 Task: Create duplicate rules in housekeeping_request object.
Action: Mouse moved to (1120, 89)
Screenshot: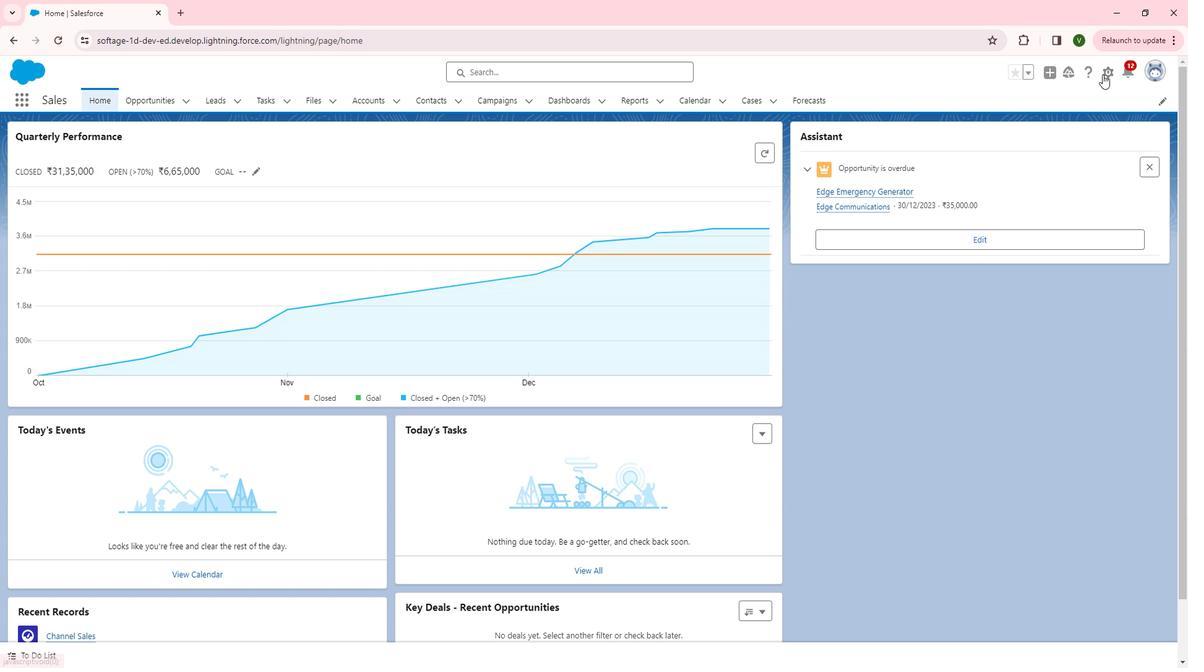 
Action: Mouse pressed left at (1120, 89)
Screenshot: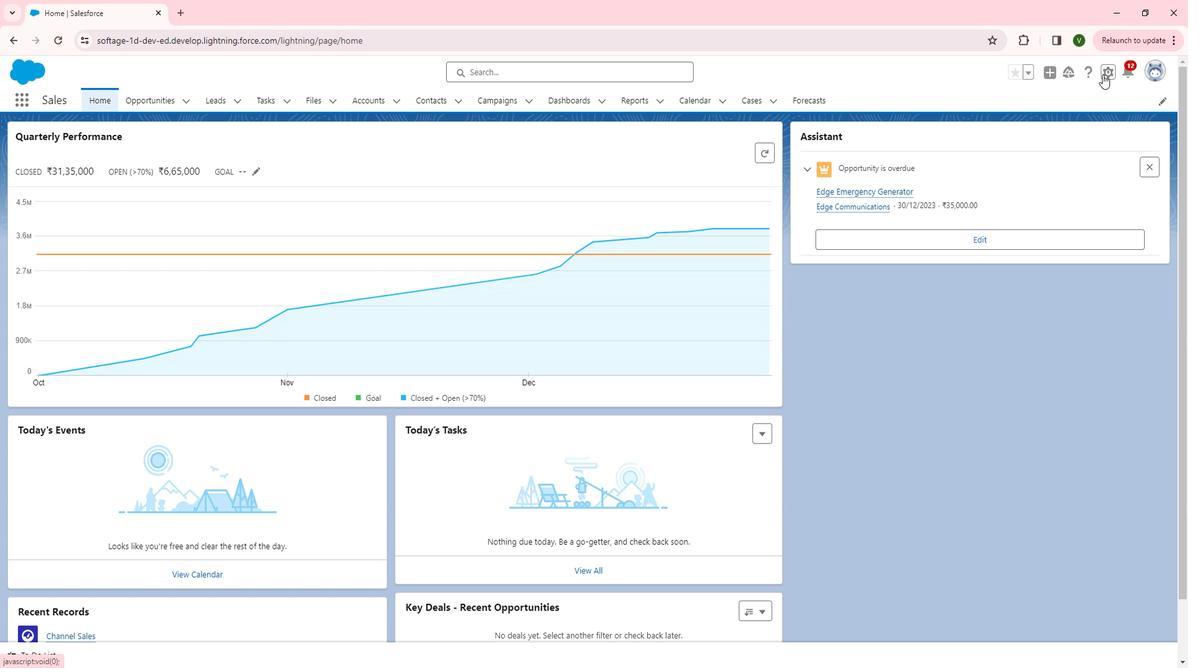 
Action: Mouse moved to (1072, 119)
Screenshot: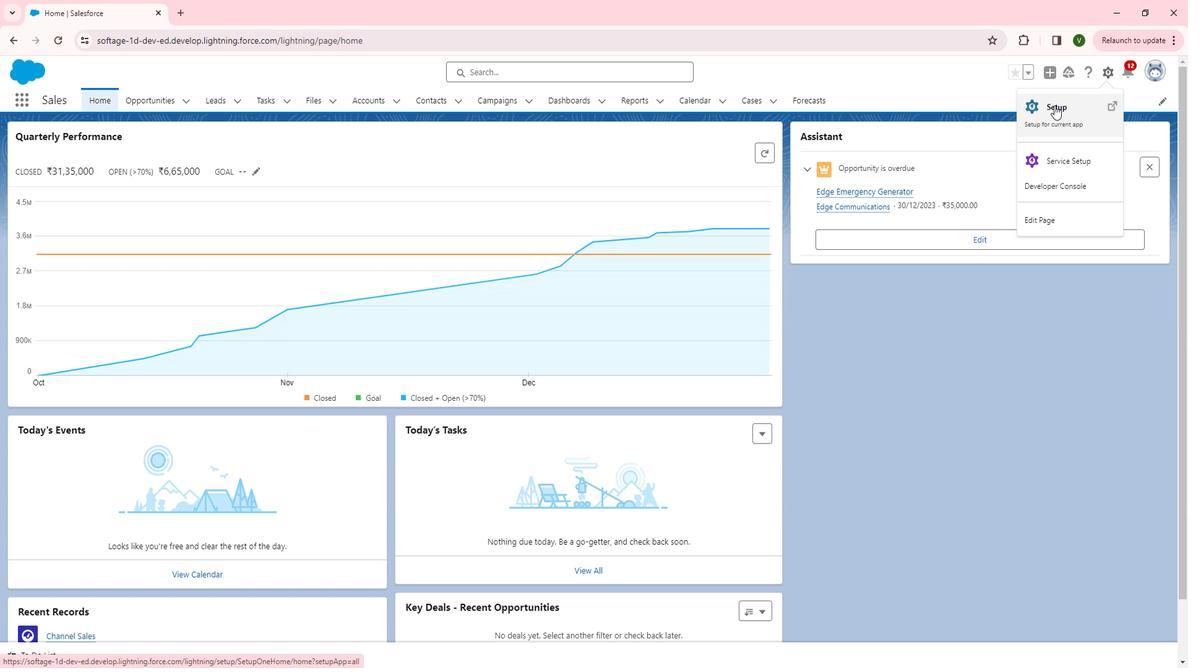 
Action: Mouse pressed left at (1072, 119)
Screenshot: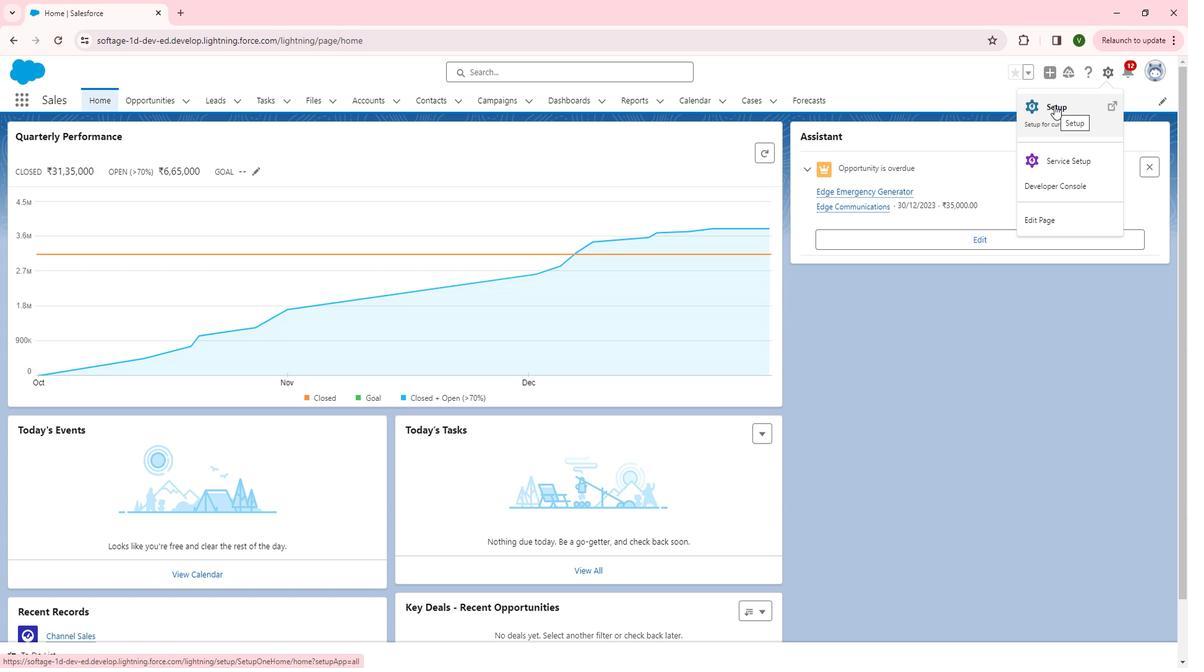 
Action: Mouse moved to (60, 472)
Screenshot: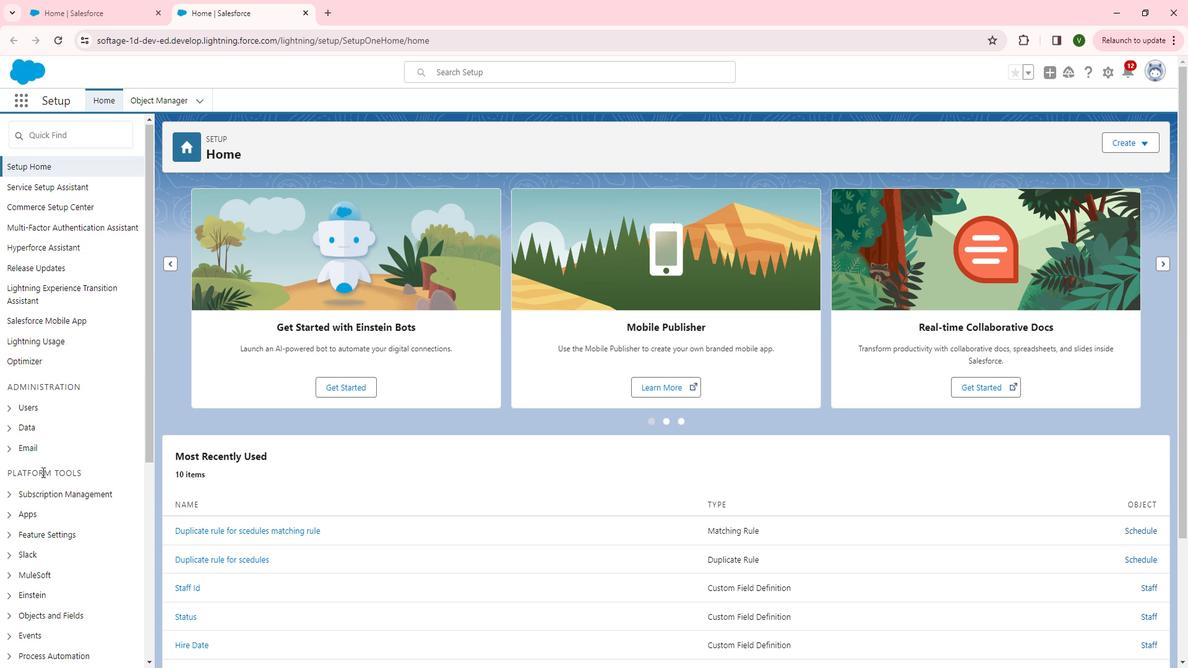 
Action: Mouse scrolled (60, 471) with delta (0, 0)
Screenshot: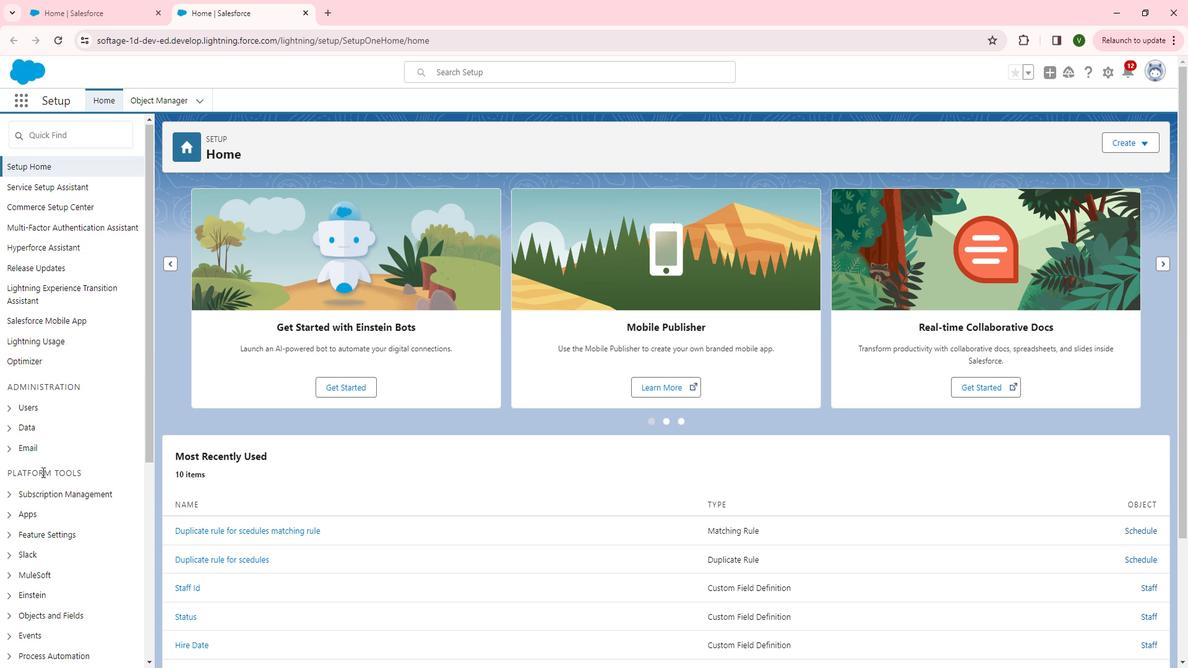 
Action: Mouse moved to (22, 371)
Screenshot: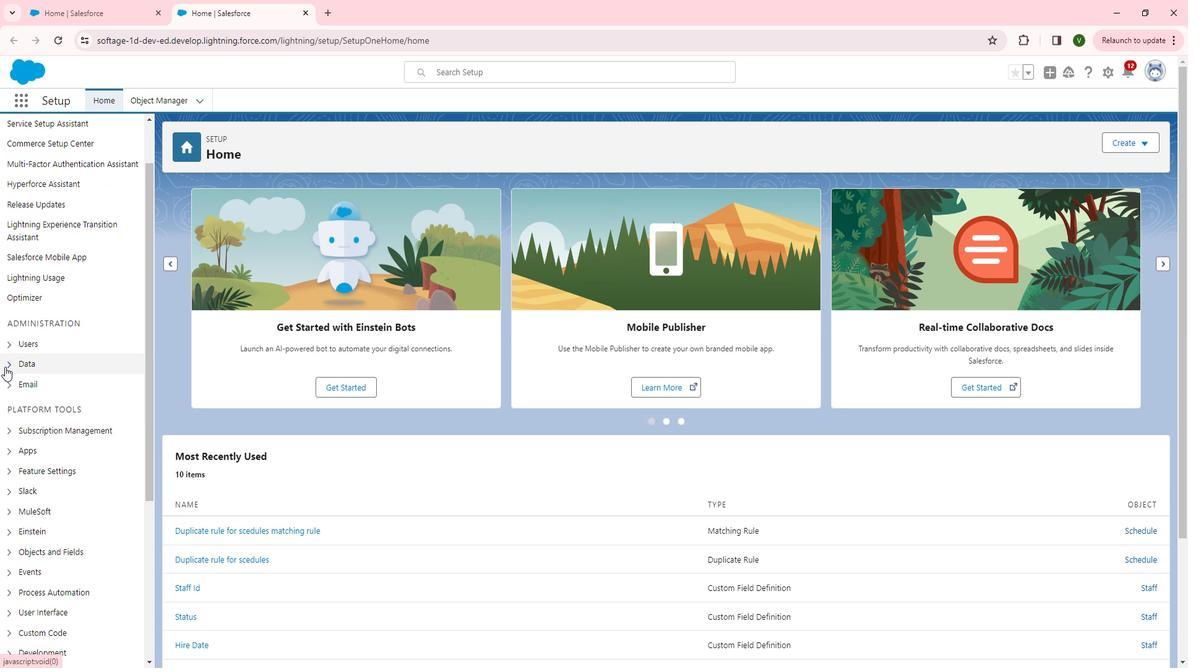 
Action: Mouse pressed left at (22, 371)
Screenshot: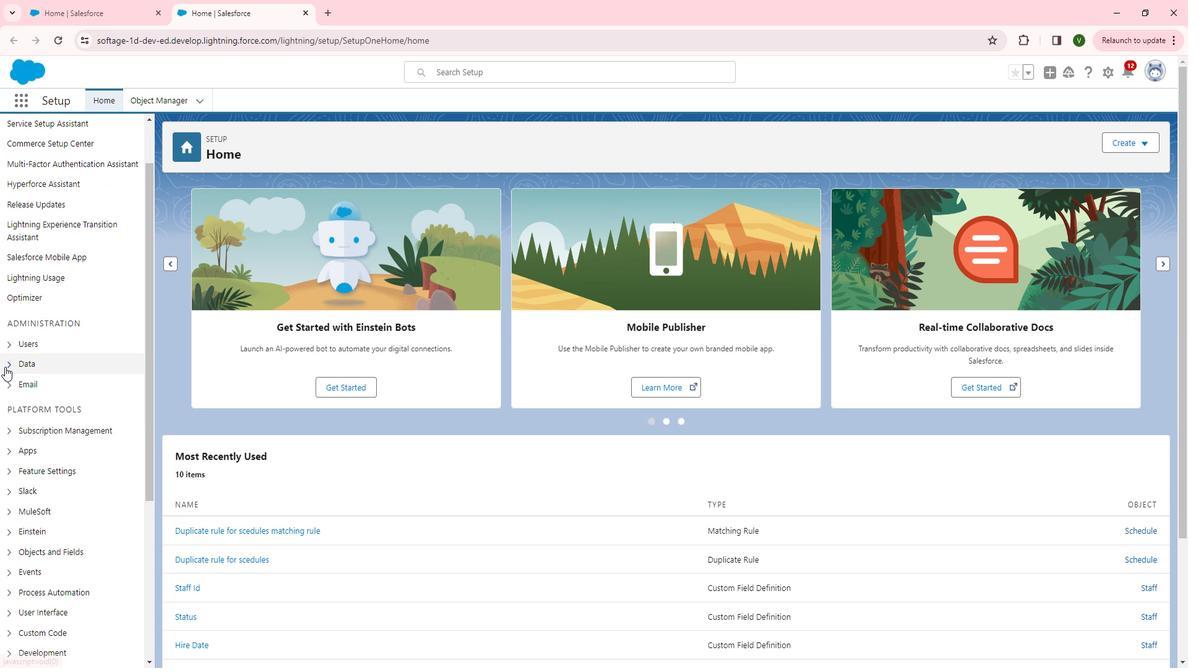 
Action: Mouse moved to (43, 485)
Screenshot: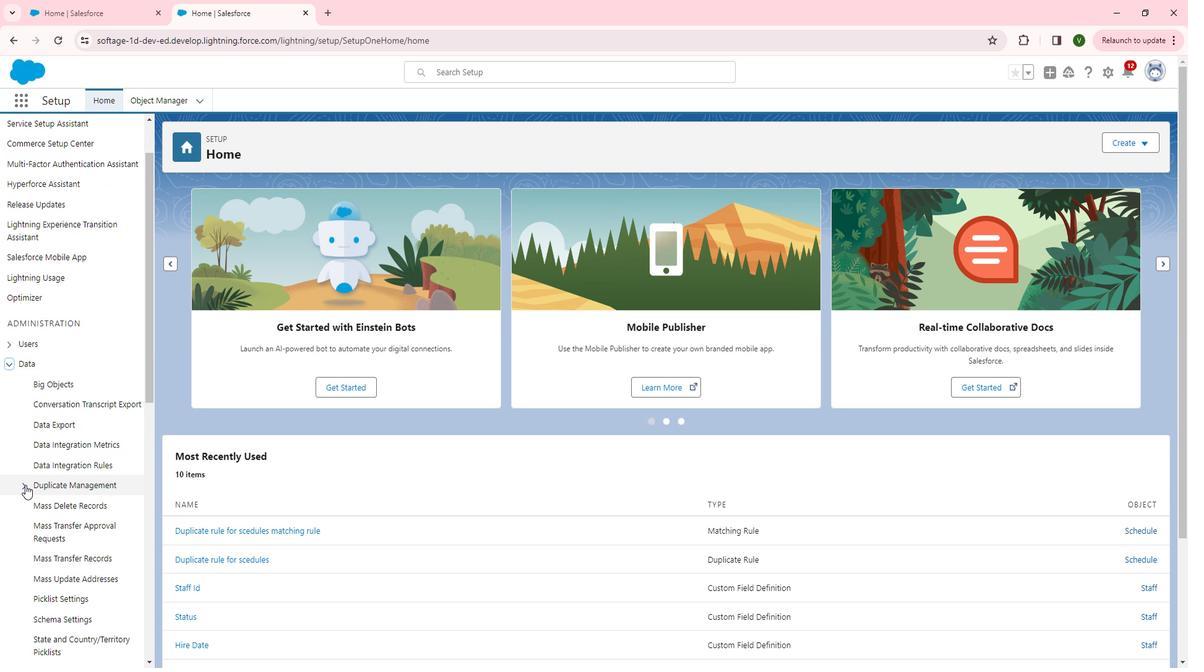 
Action: Mouse pressed left at (43, 485)
Screenshot: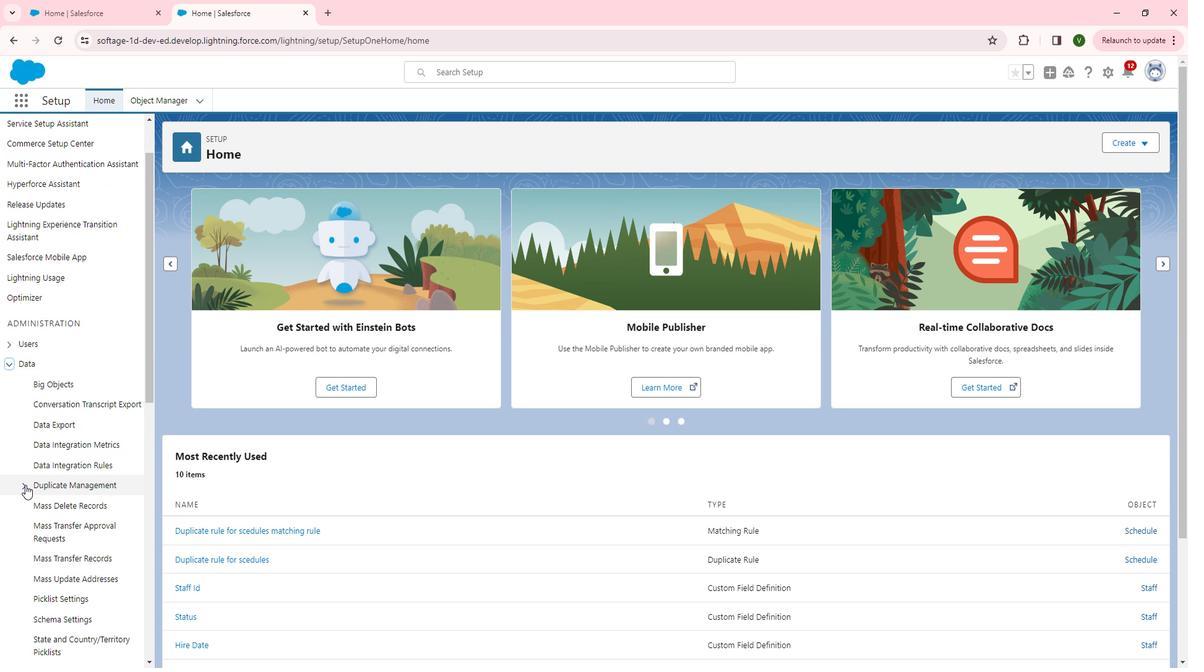 
Action: Mouse moved to (101, 523)
Screenshot: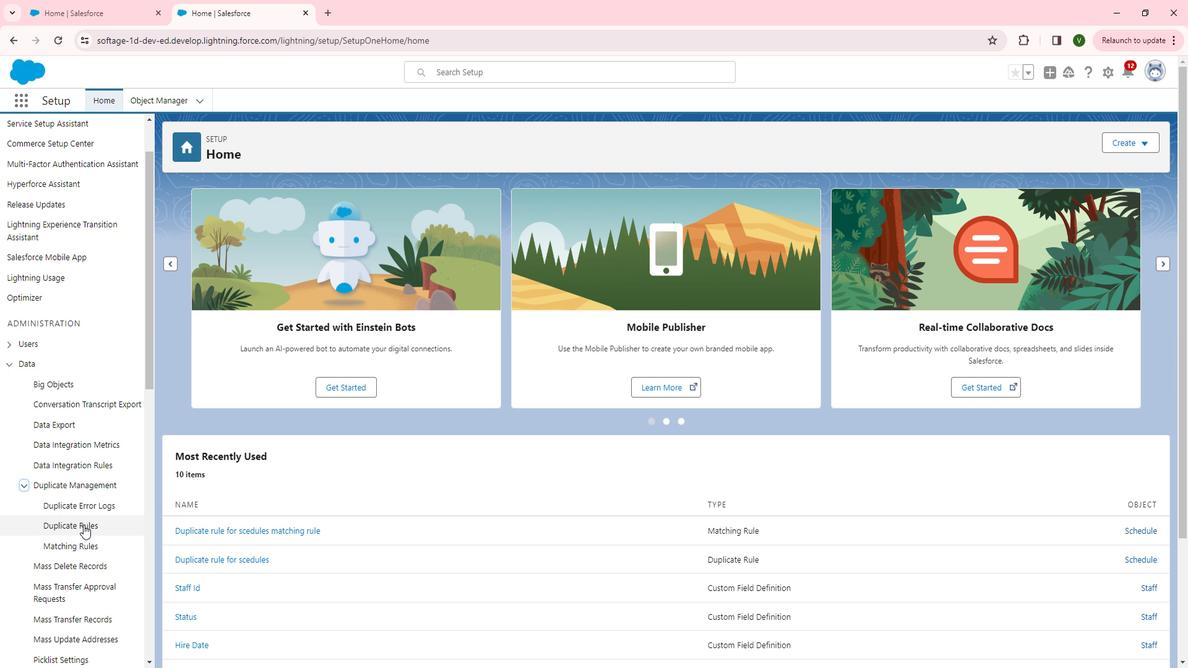 
Action: Mouse pressed left at (101, 523)
Screenshot: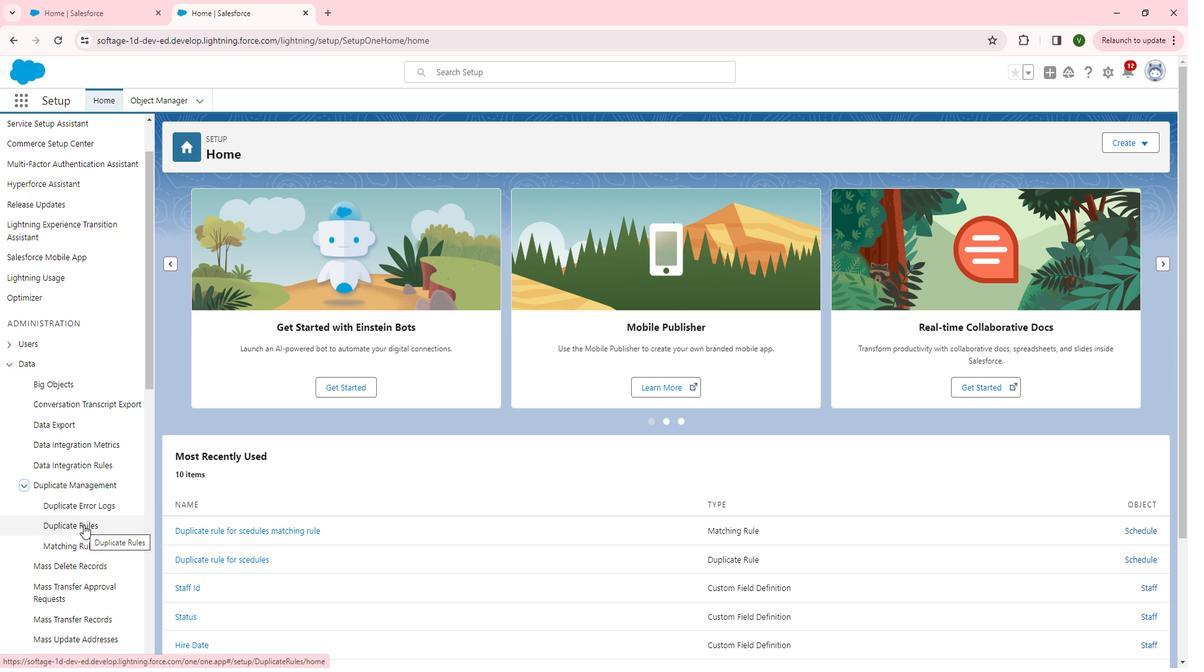 
Action: Mouse moved to (695, 313)
Screenshot: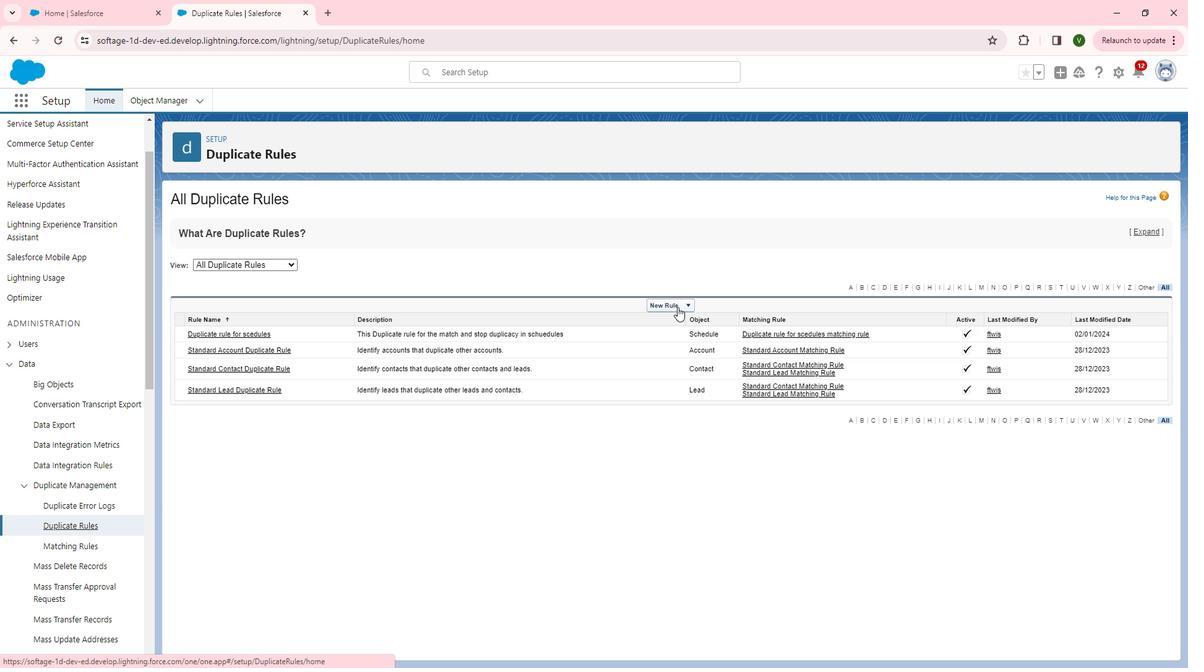 
Action: Mouse pressed left at (695, 313)
Screenshot: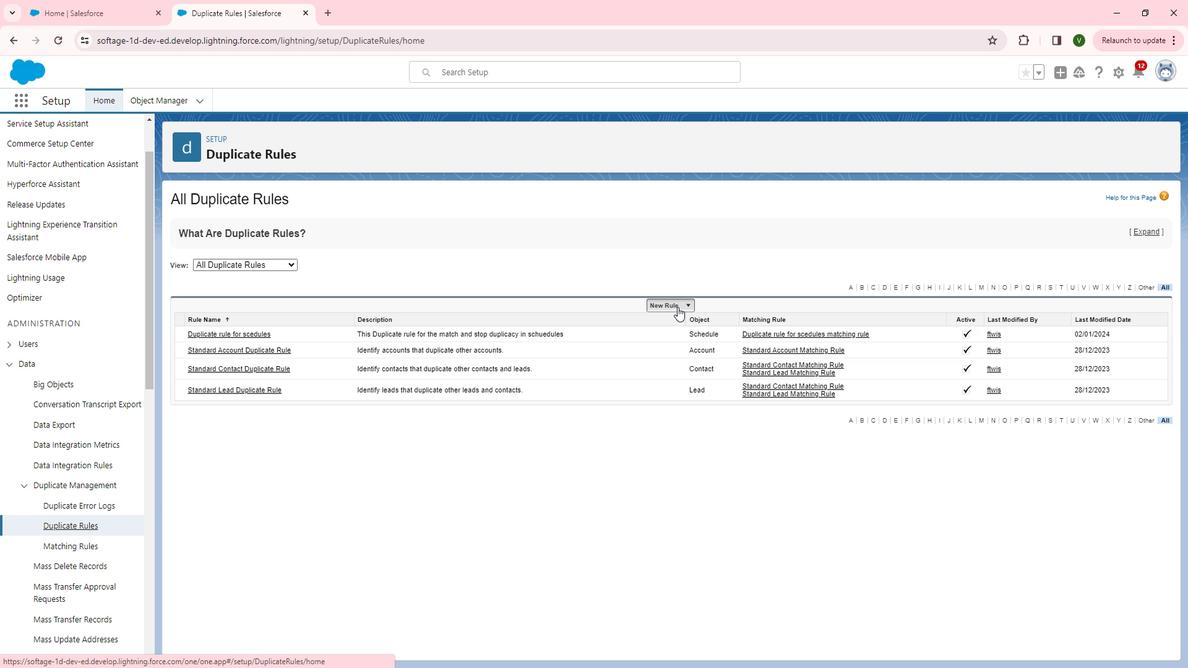 
Action: Mouse moved to (706, 347)
Screenshot: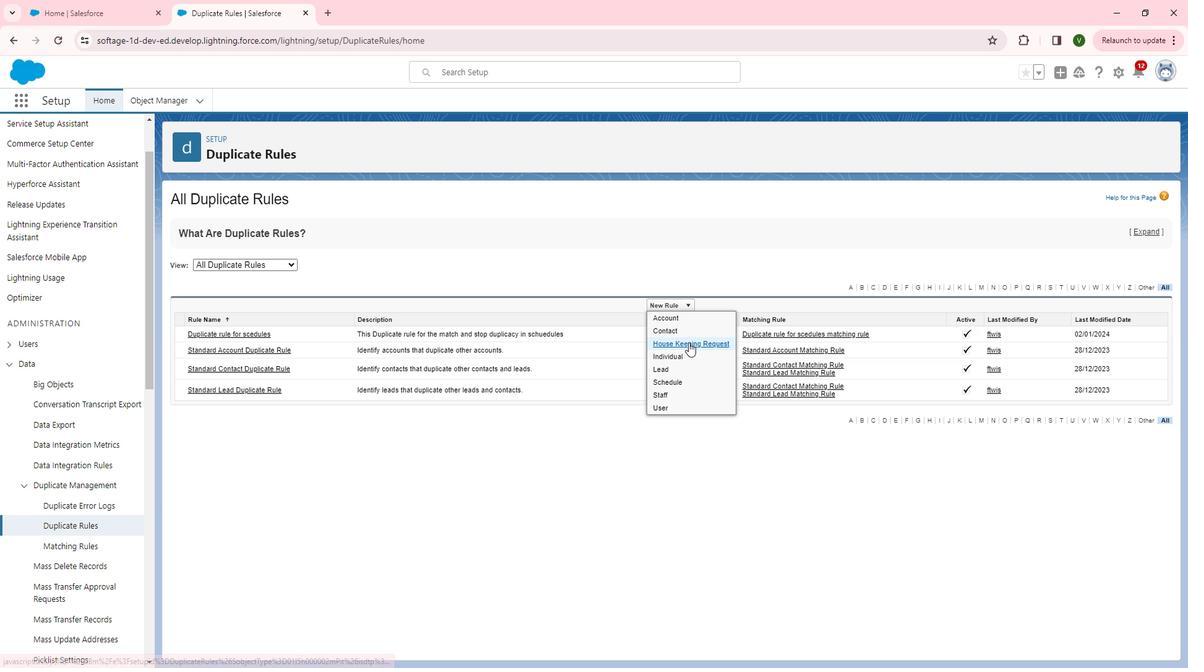 
Action: Mouse pressed left at (706, 347)
Screenshot: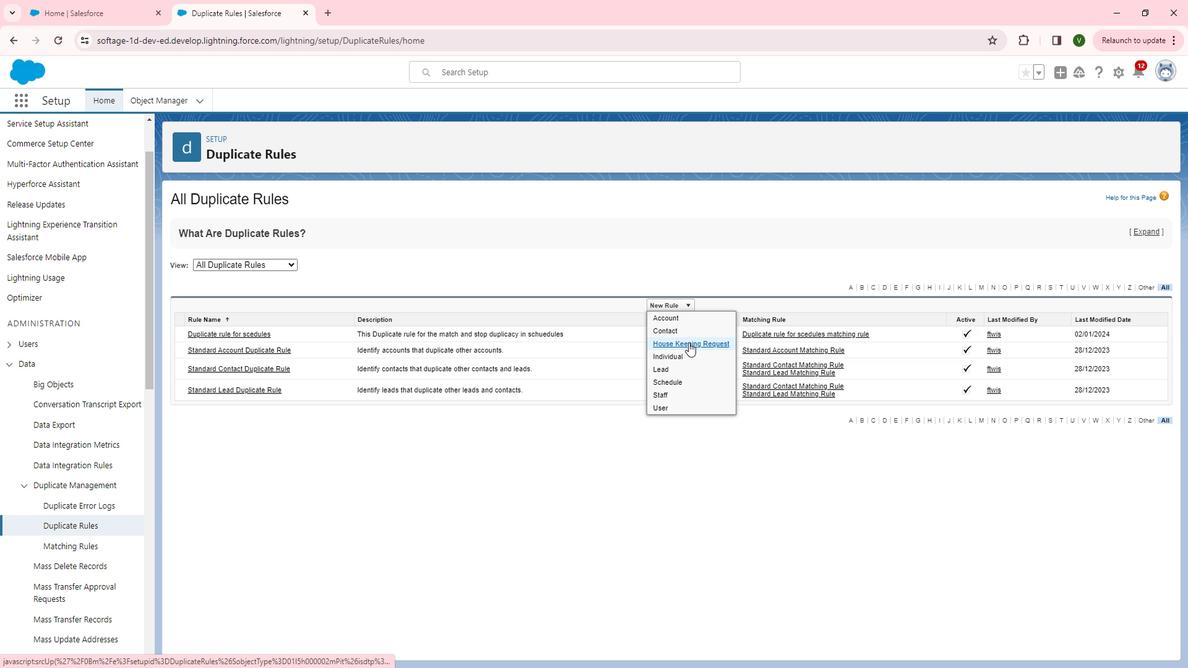 
Action: Mouse moved to (397, 276)
Screenshot: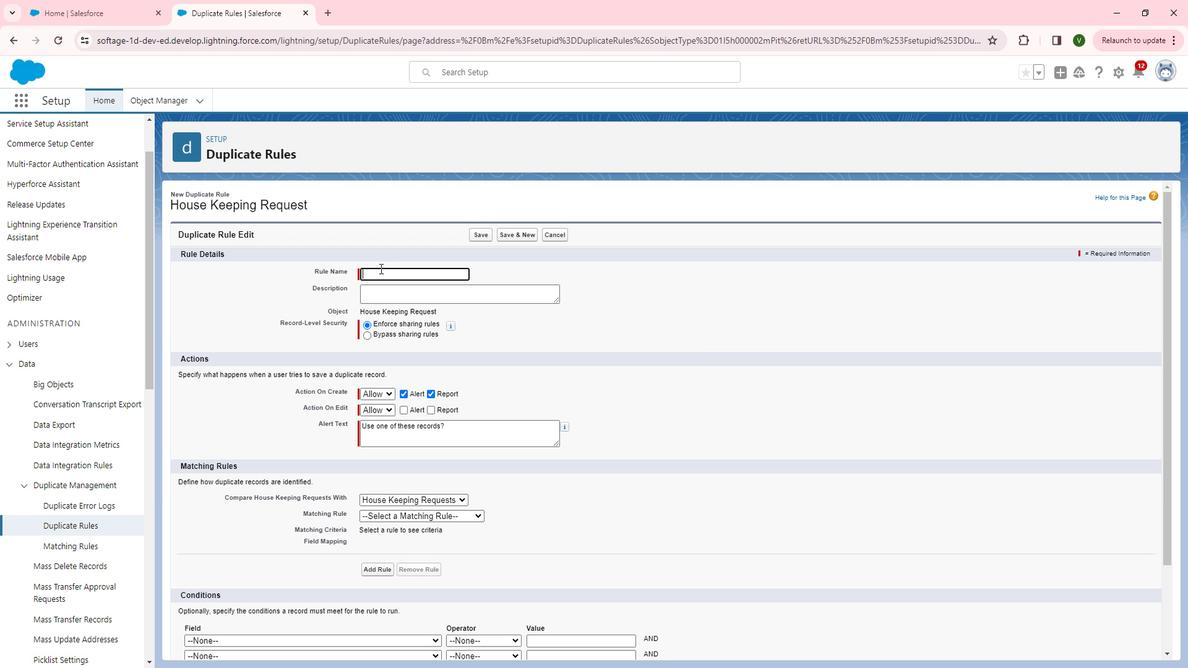 
Action: Mouse pressed left at (397, 276)
Screenshot: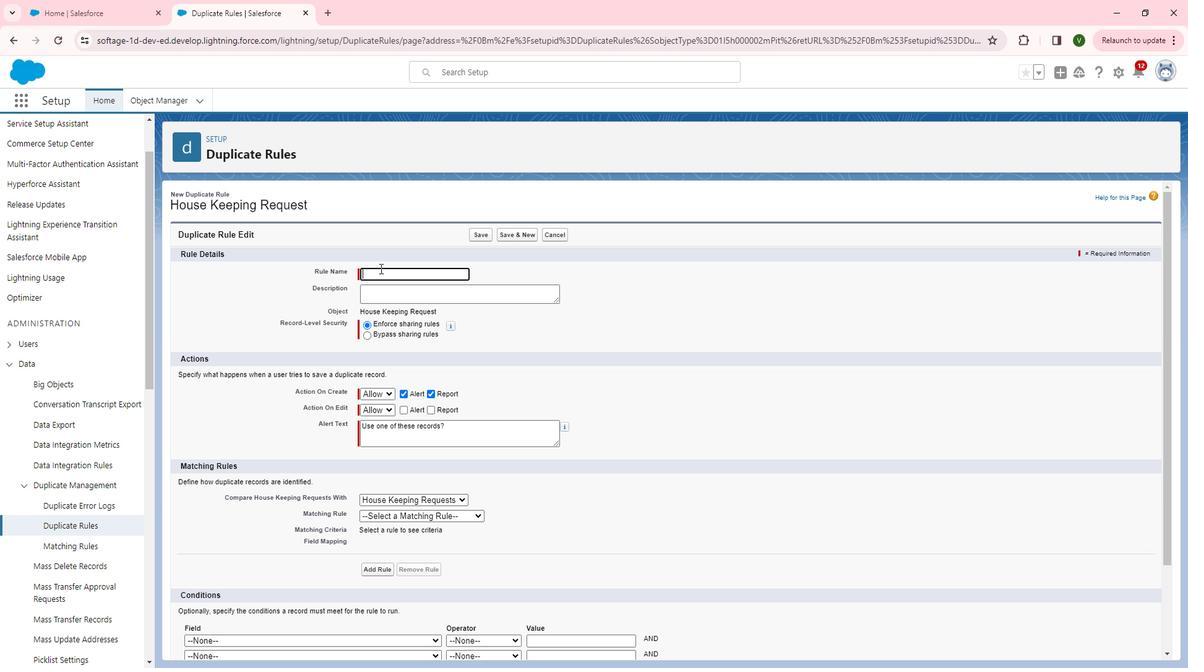 
Action: Key pressed <Key.caps_lock><Key.shift>dUPL<Key.backspace><Key.backspace><Key.backspace><Key.backspace><Key.caps_lock><Key.shift>Duplicate<Key.space>rule<Key.space>for<Key.space>housekeeping<Key.space>request
Screenshot: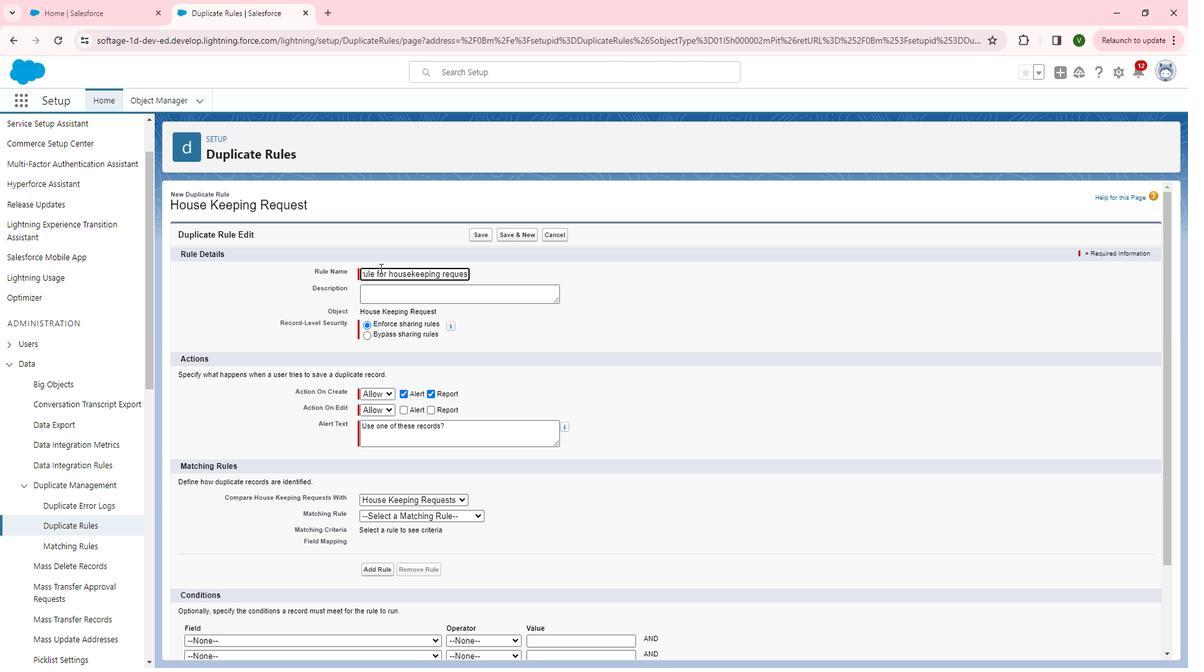 
Action: Mouse moved to (399, 297)
Screenshot: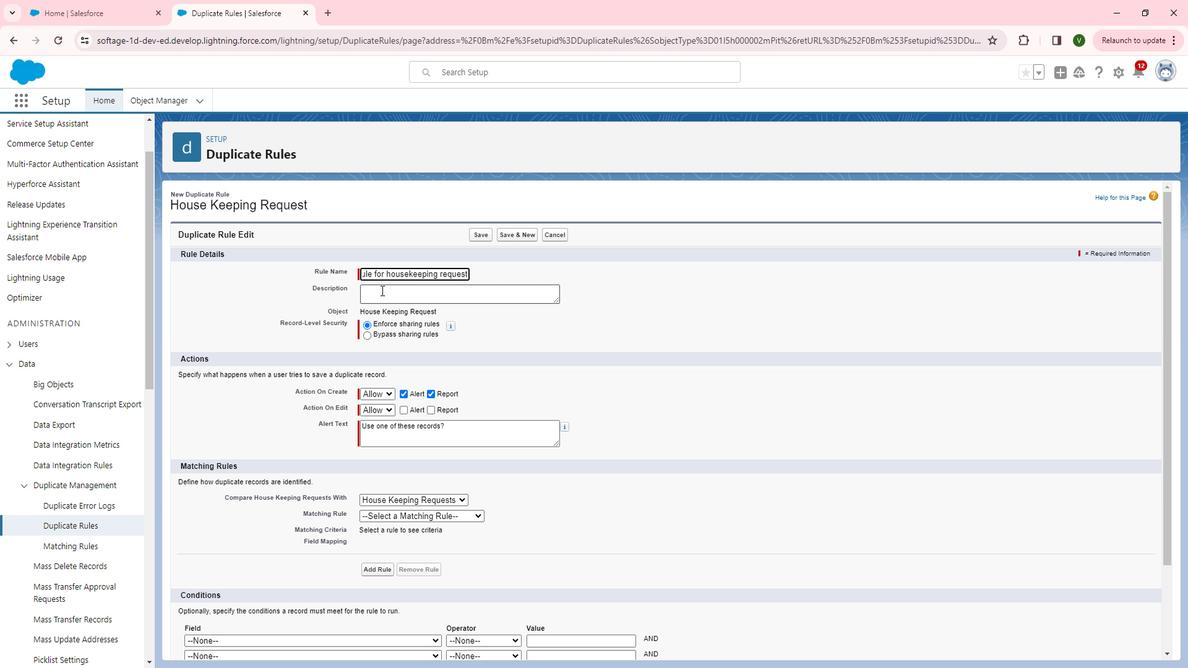 
Action: Mouse pressed left at (399, 297)
Screenshot: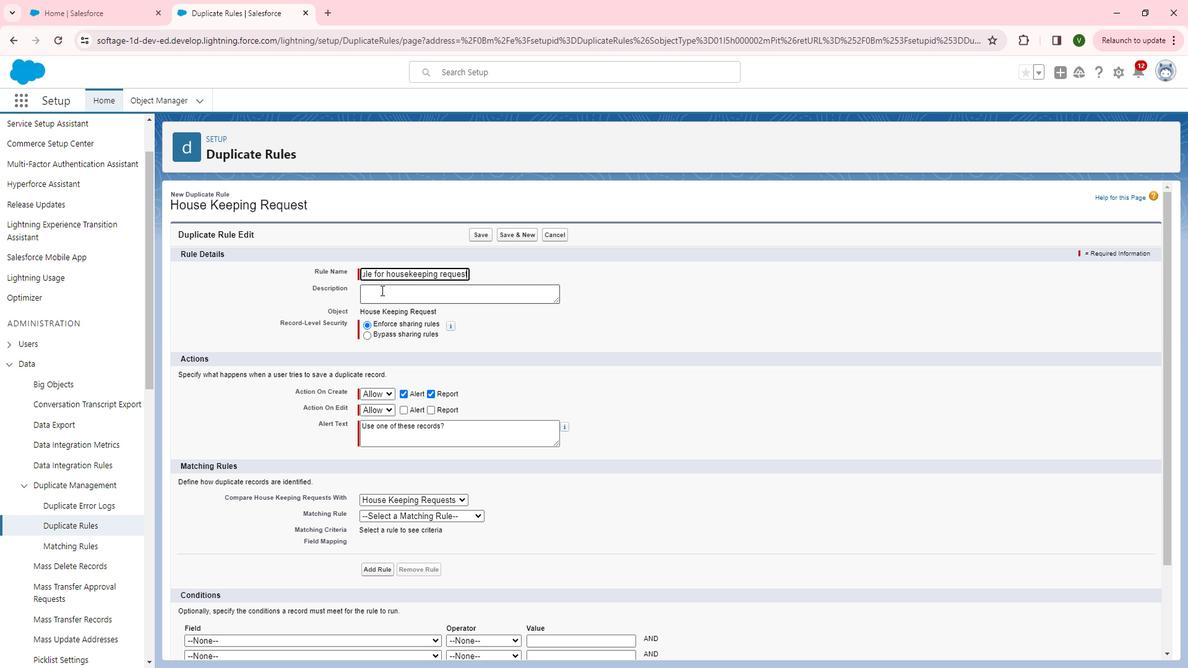 
Action: Key pressed <Key.shift>This<Key.space>duplicate<Key.space>rule<Key.space>prevent<Key.space>the<Key.space>duplicacy<Key.space>in<Key.space>house<Key.space>keeping<Key.space>request.
Screenshot: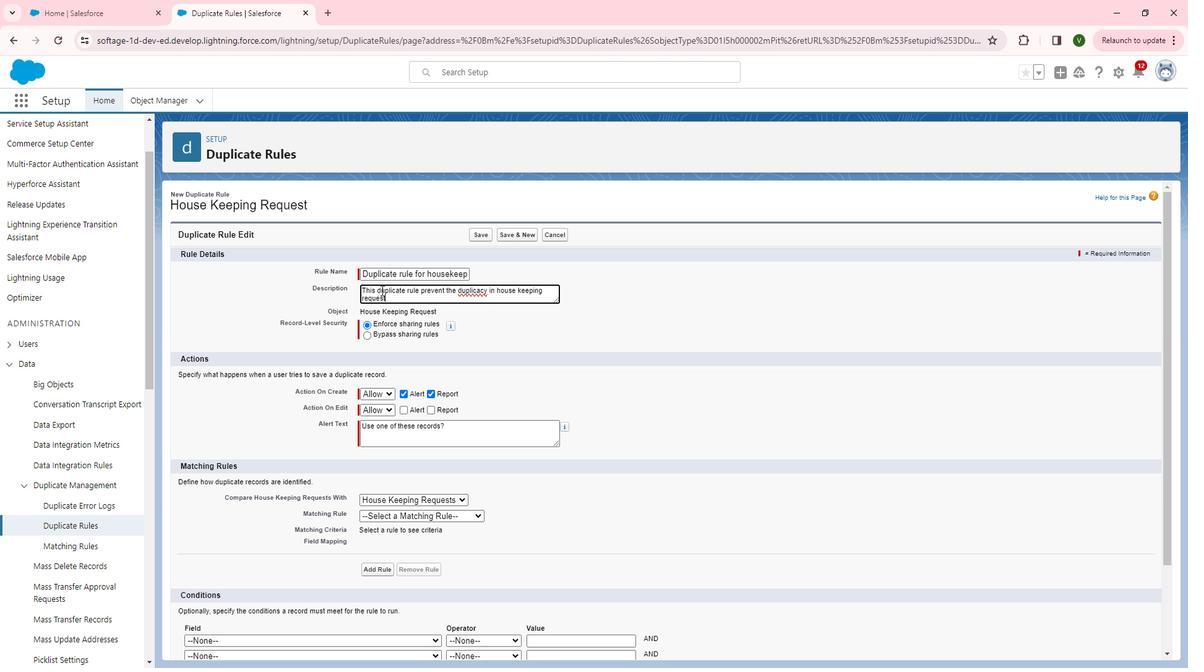 
Action: Mouse moved to (449, 396)
Screenshot: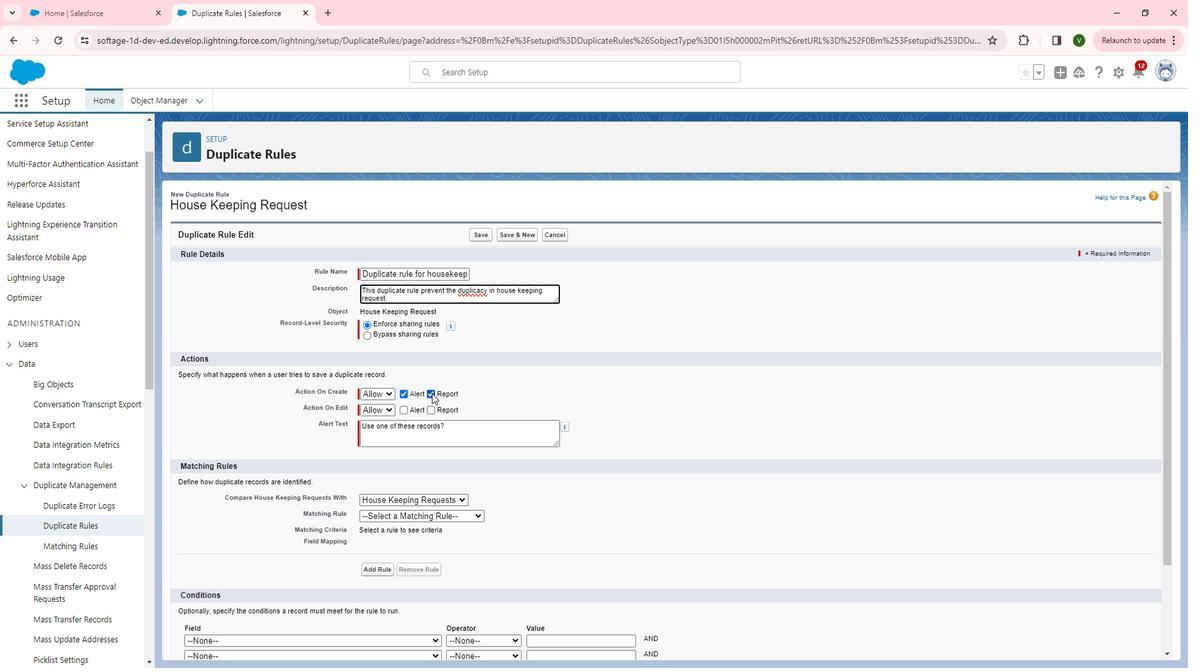 
Action: Mouse pressed left at (449, 396)
Screenshot: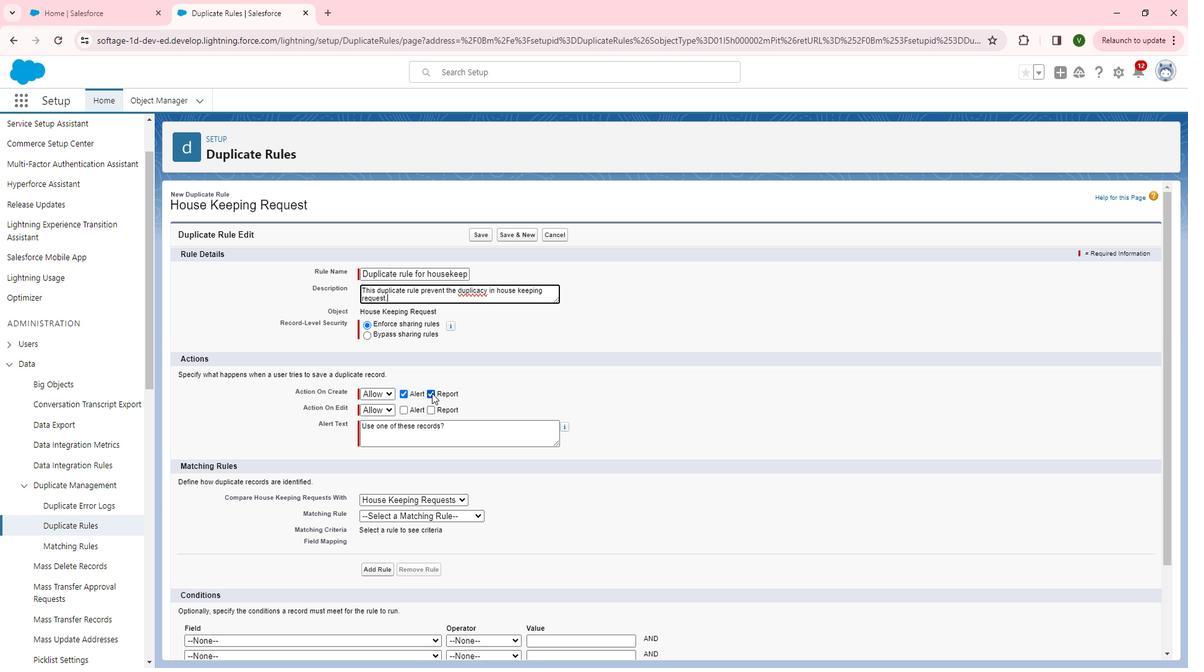 
Action: Mouse moved to (420, 416)
Screenshot: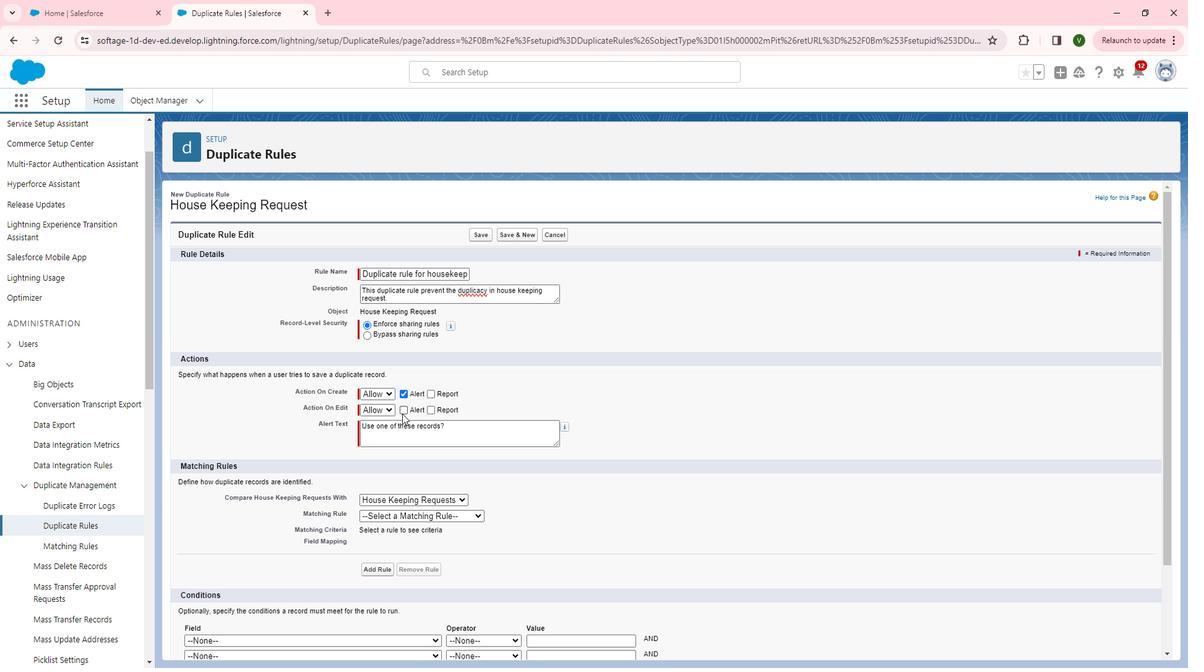 
Action: Mouse pressed left at (420, 416)
Screenshot: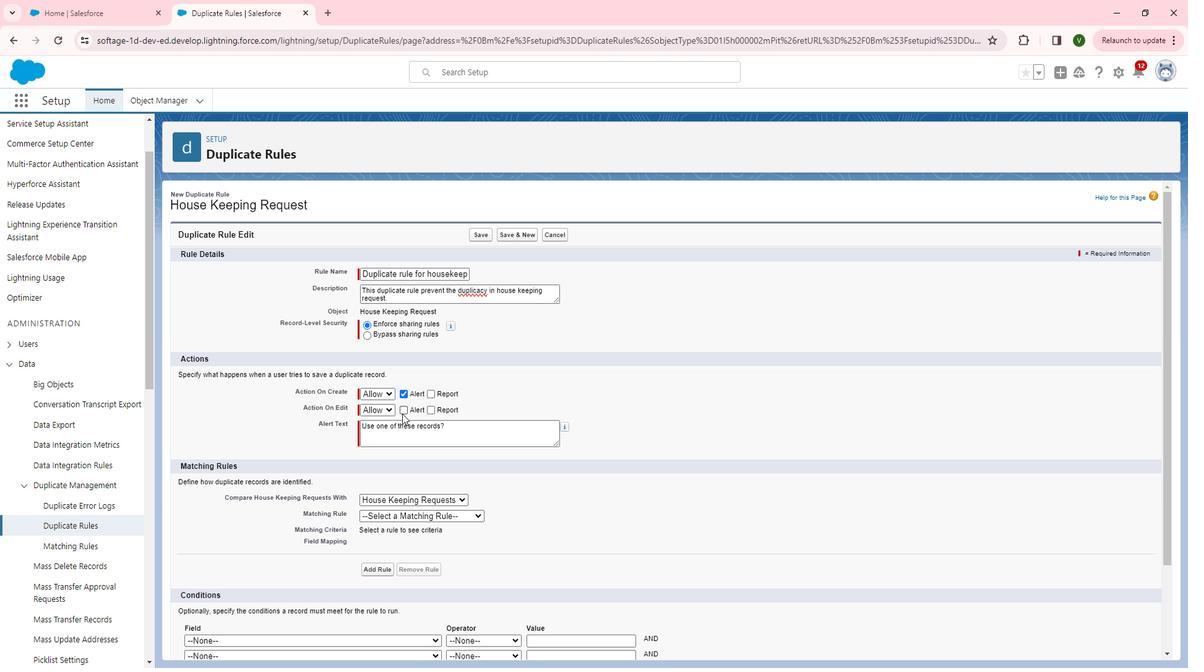 
Action: Mouse moved to (472, 457)
Screenshot: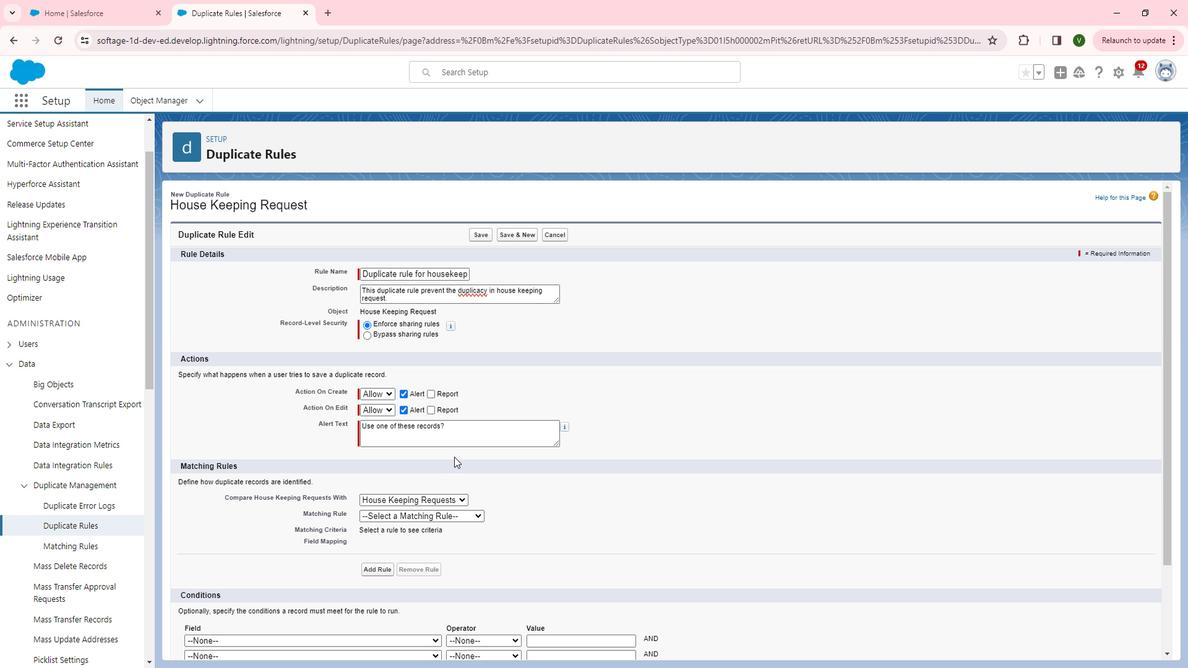
Action: Mouse scrolled (472, 457) with delta (0, 0)
Screenshot: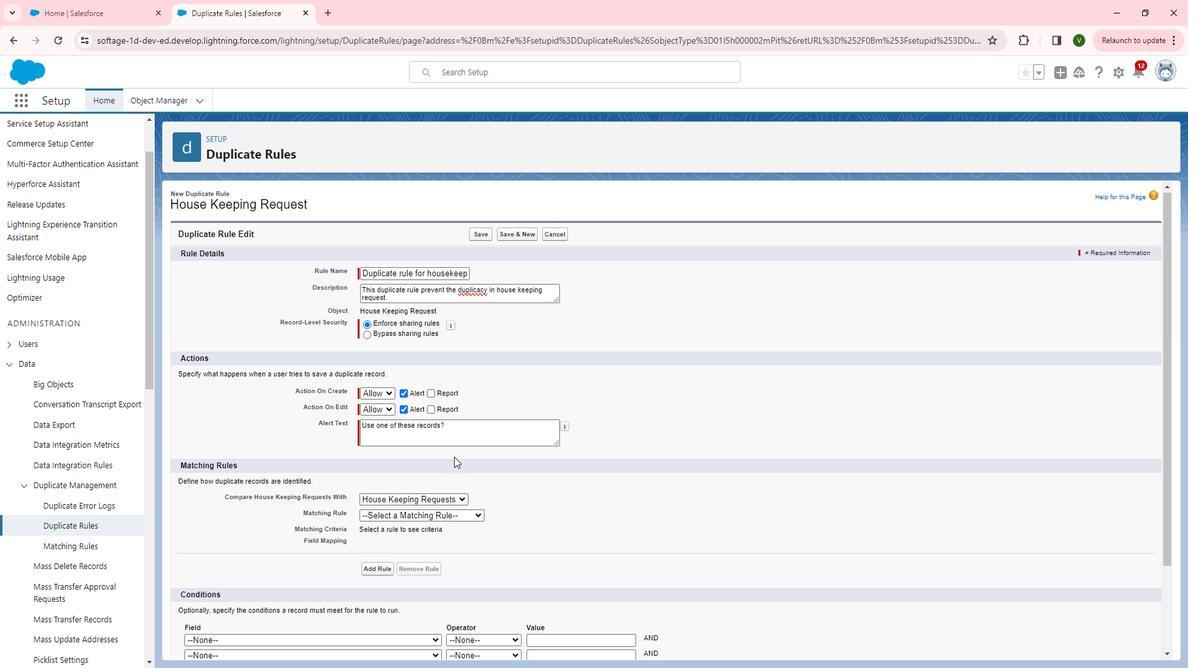 
Action: Mouse moved to (474, 452)
Screenshot: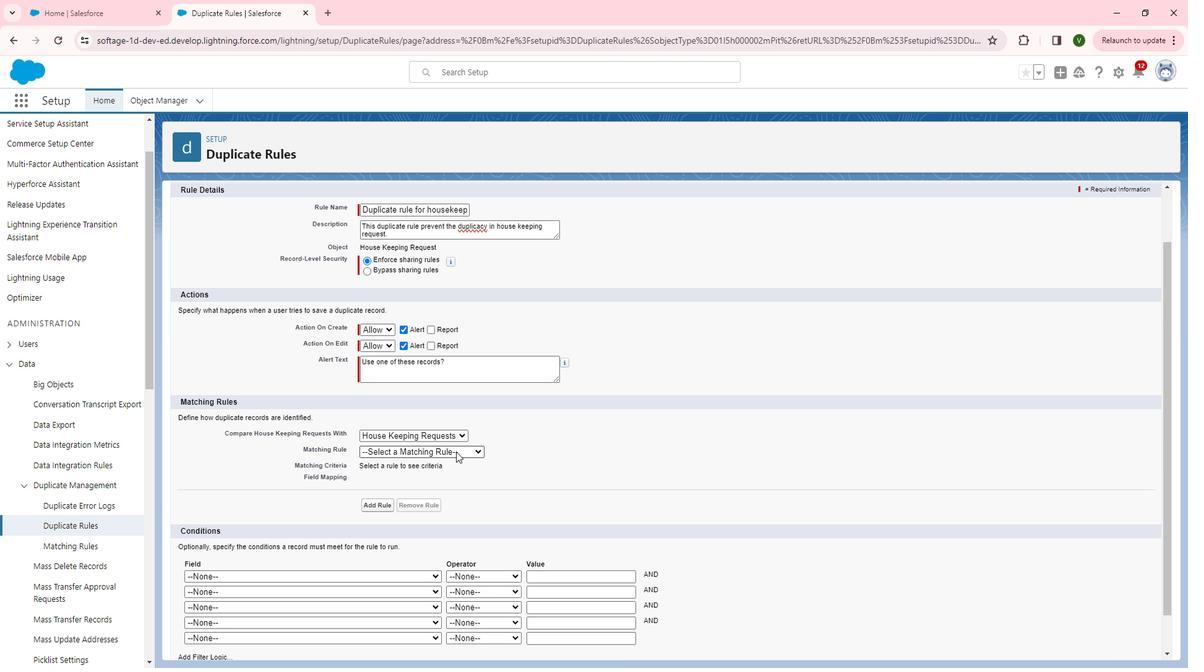 
Action: Mouse pressed left at (474, 452)
Screenshot: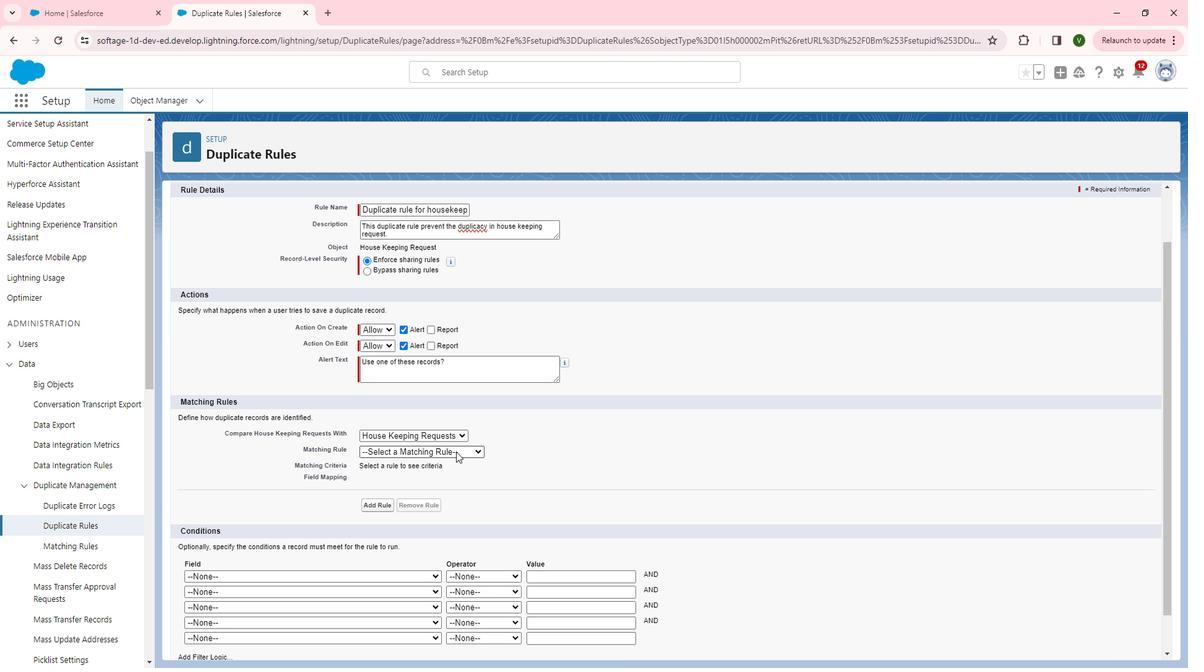 
Action: Mouse moved to (469, 475)
Screenshot: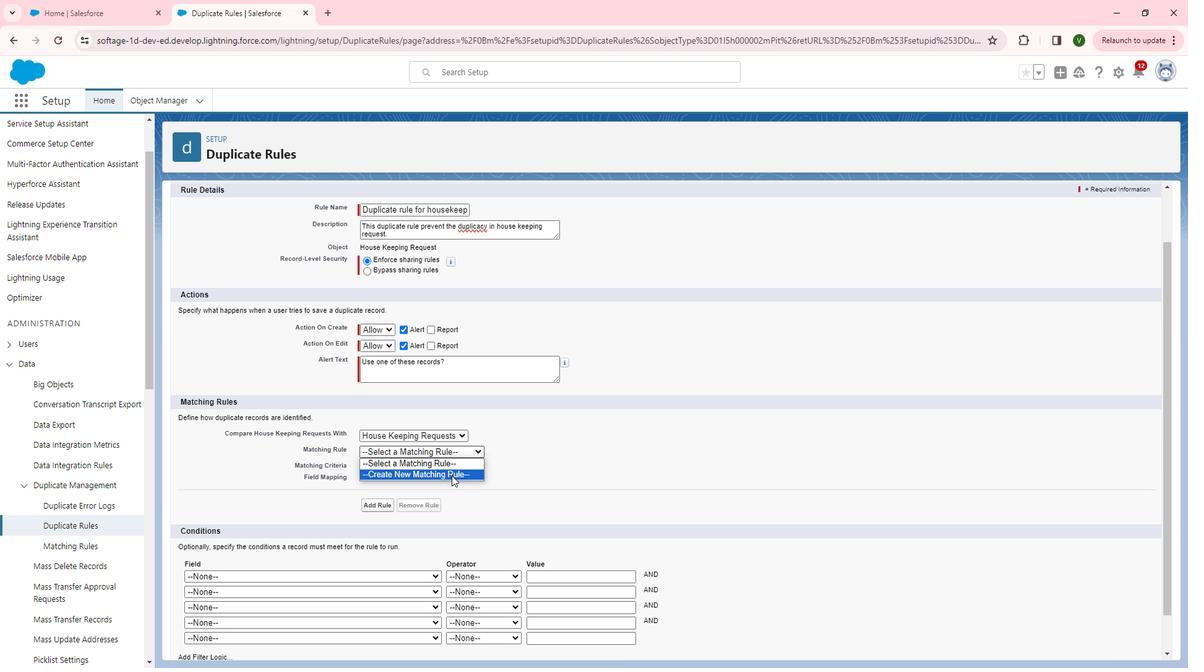 
Action: Mouse pressed left at (469, 475)
Screenshot: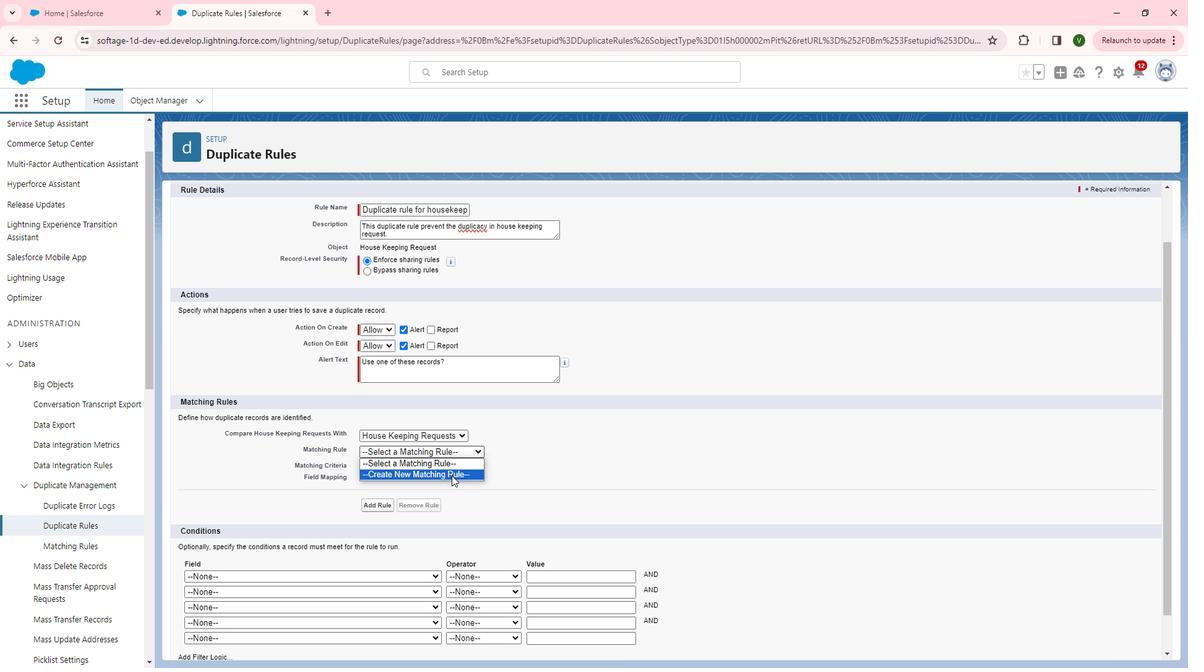 
Action: Mouse moved to (662, 441)
Screenshot: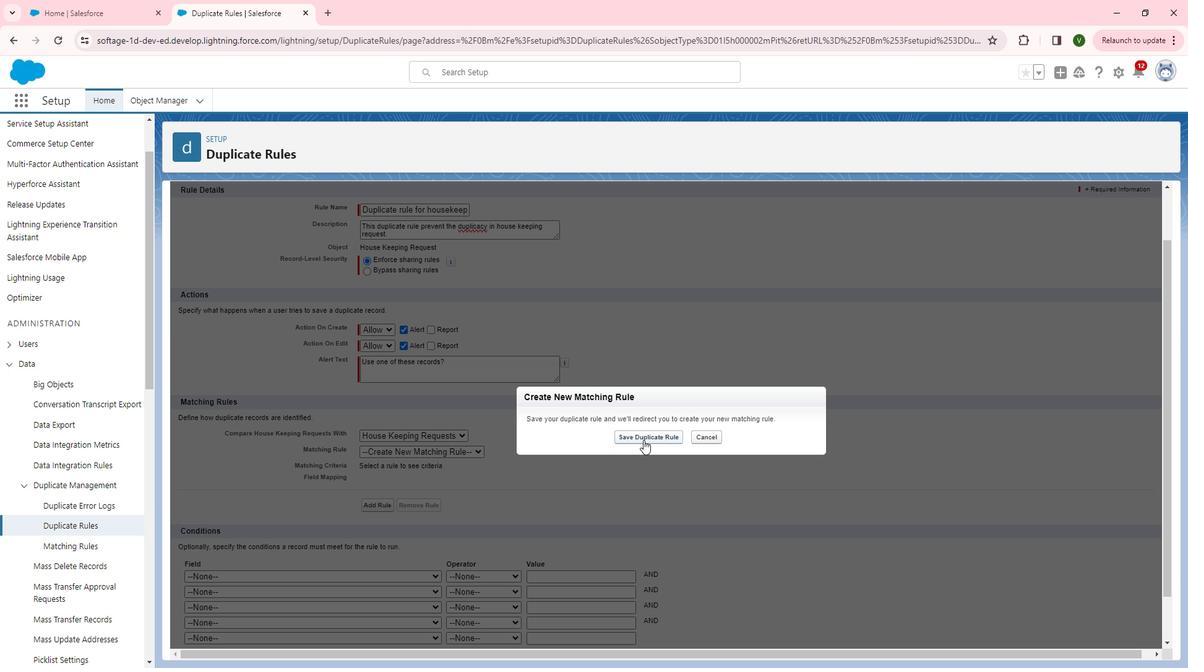 
Action: Mouse pressed left at (662, 441)
Screenshot: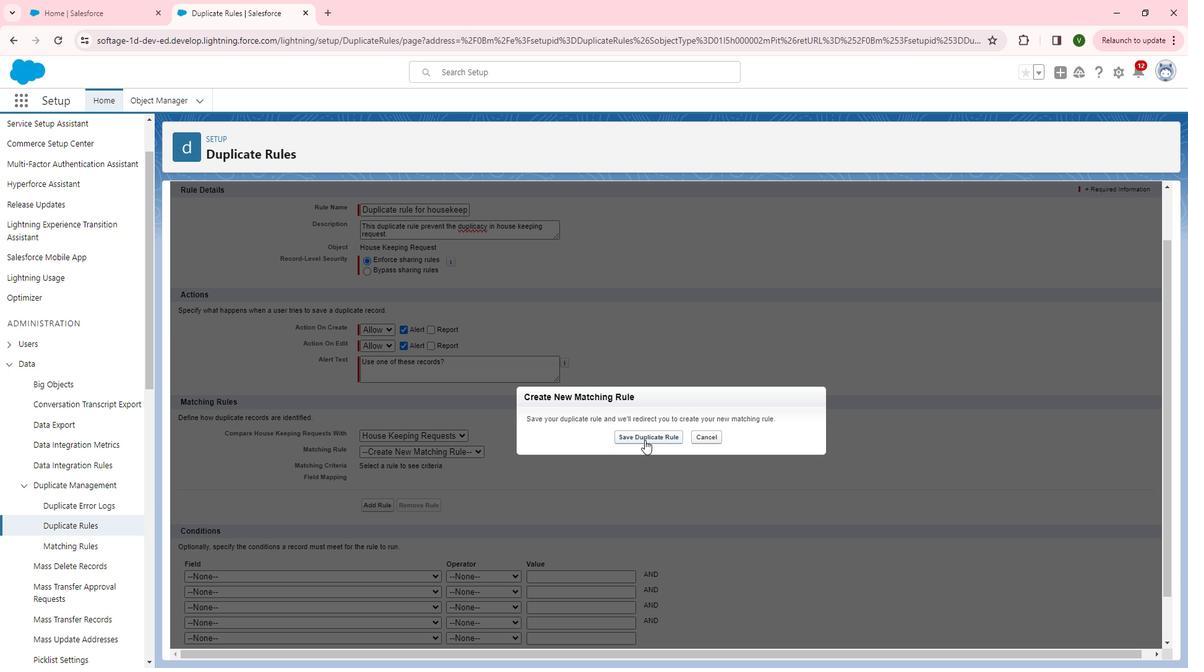 
Action: Mouse moved to (478, 379)
Screenshot: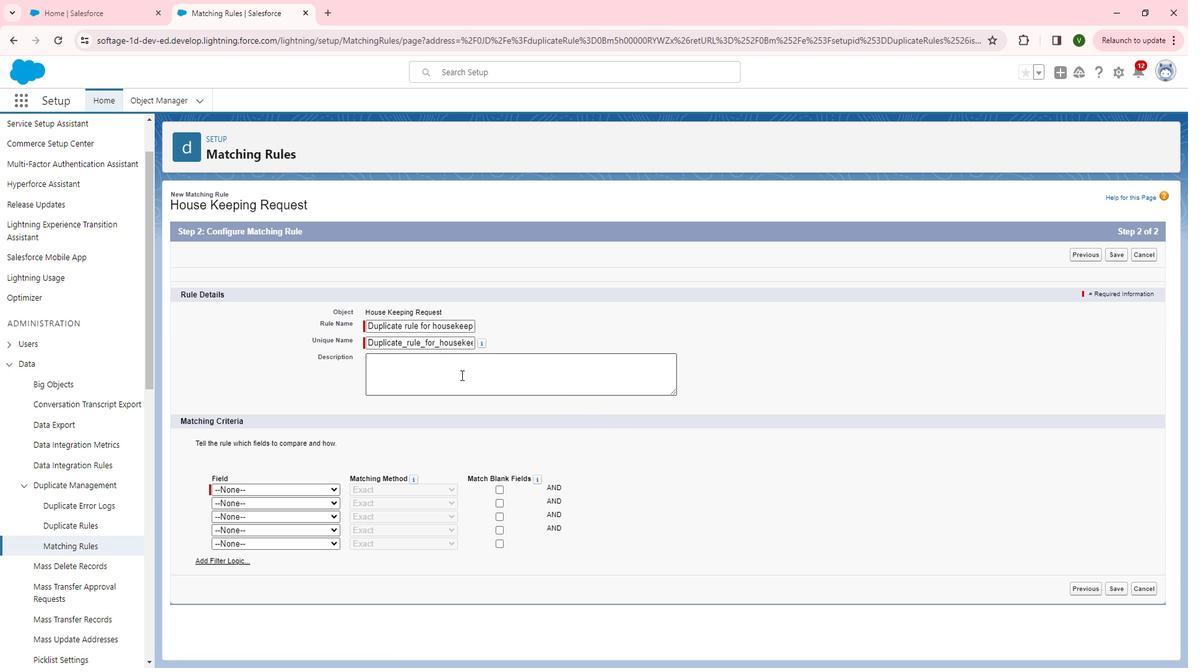 
Action: Mouse pressed left at (478, 379)
Screenshot: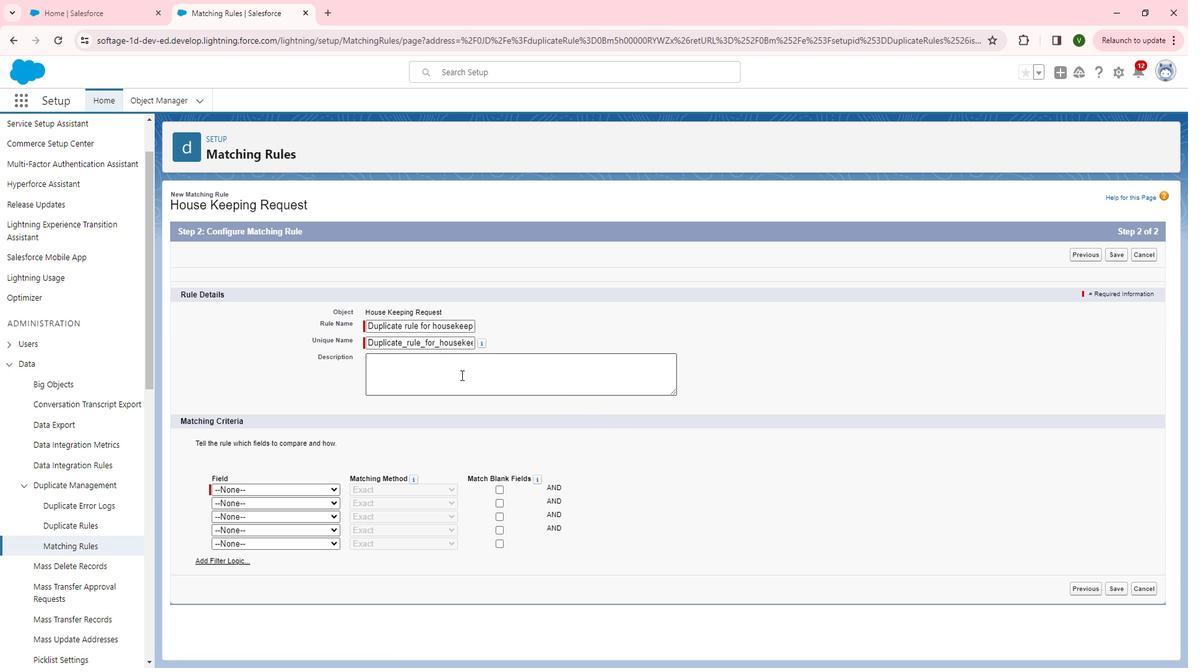 
Action: Mouse moved to (477, 379)
Screenshot: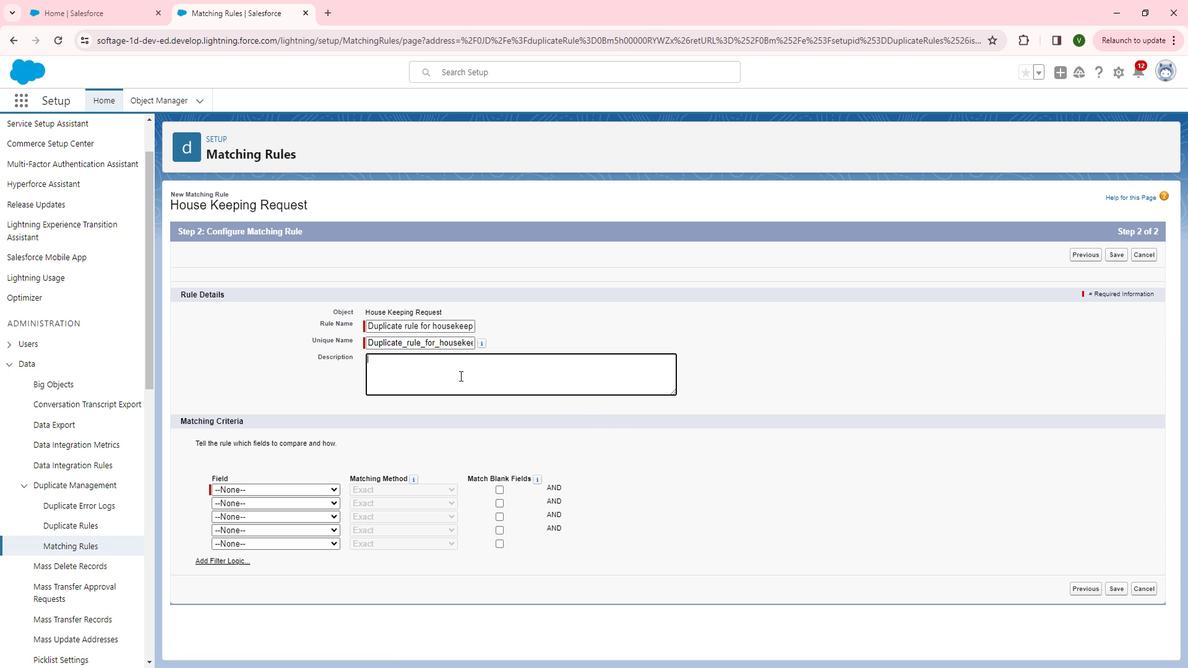 
Action: Key pressed <Key.shift>This<Key.space><Key.shift><Key.shift><Key.shift><Key.shift>Matching<Key.space>rule<Key.space>is<Key.space>for<Key.space>match<Key.space>the<Key.space>r<Key.backspace>previs<Key.backspace>us<Key.backspace><Key.backspace><Key.backspace>ious<Key.space>records<Key.space>to<Key.space>prevent<Key.space>d<Key.backspace><Key.backspace><Key.backspace><Key.backspace><Key.backspace><Key.backspace><Key.backspace><Key.backspace><Key.backspace>help<Key.space>the<Key.space>duplicate<Key.space>rule.
Screenshot: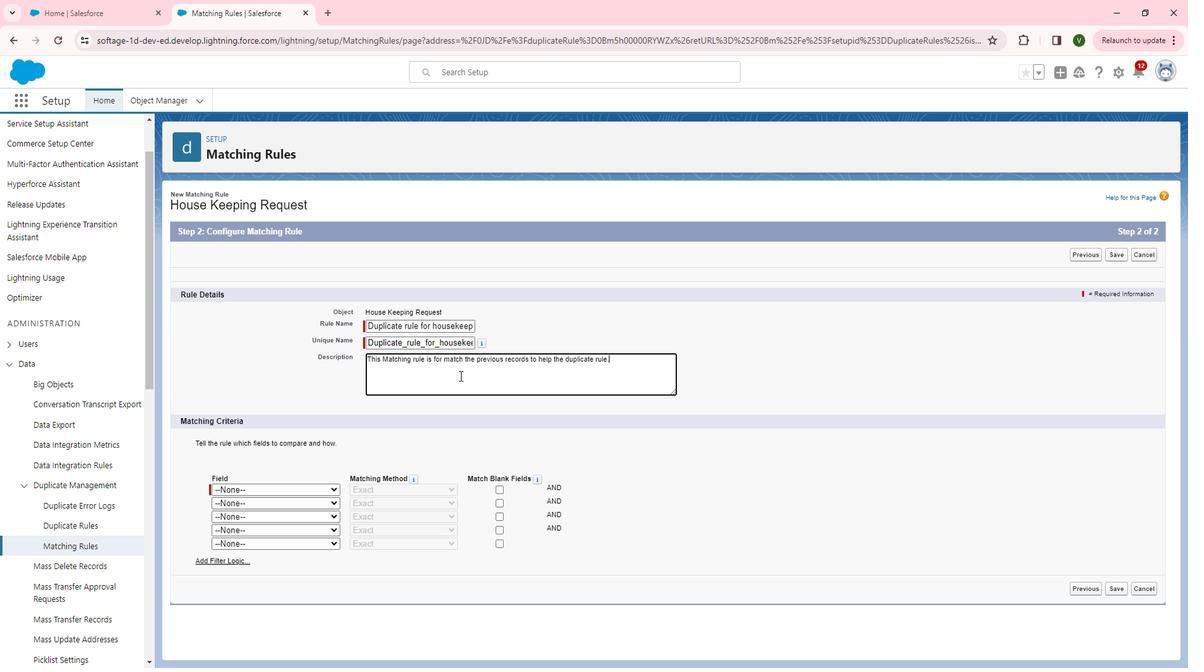 
Action: Mouse moved to (263, 487)
Screenshot: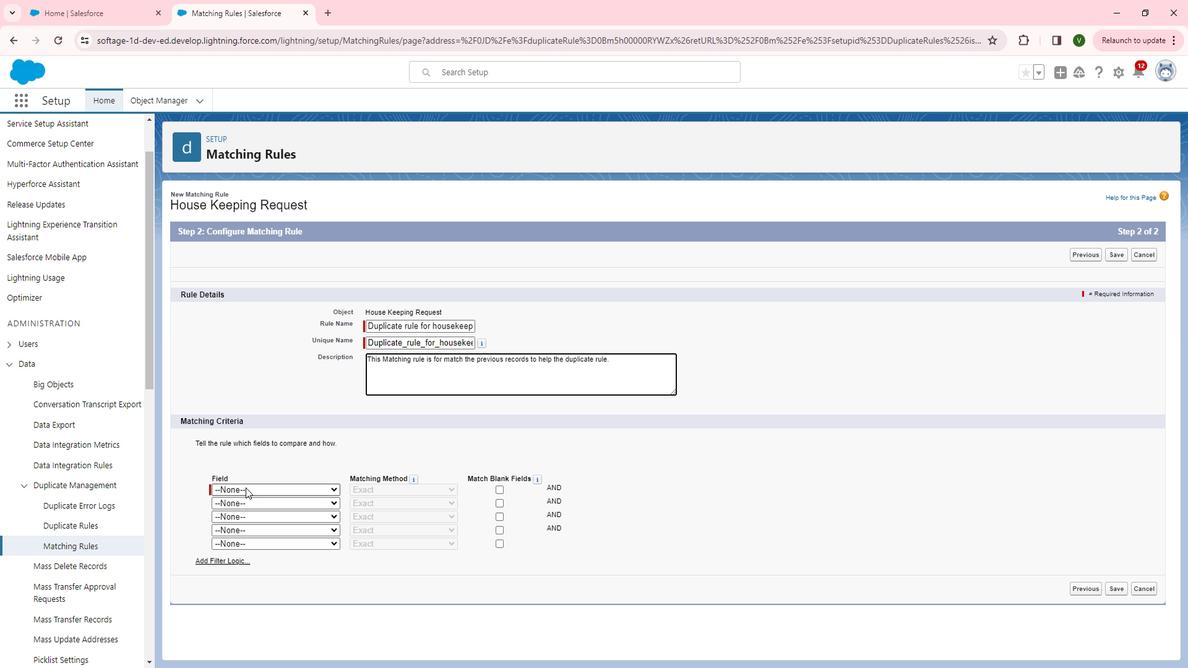 
Action: Mouse pressed left at (263, 487)
Screenshot: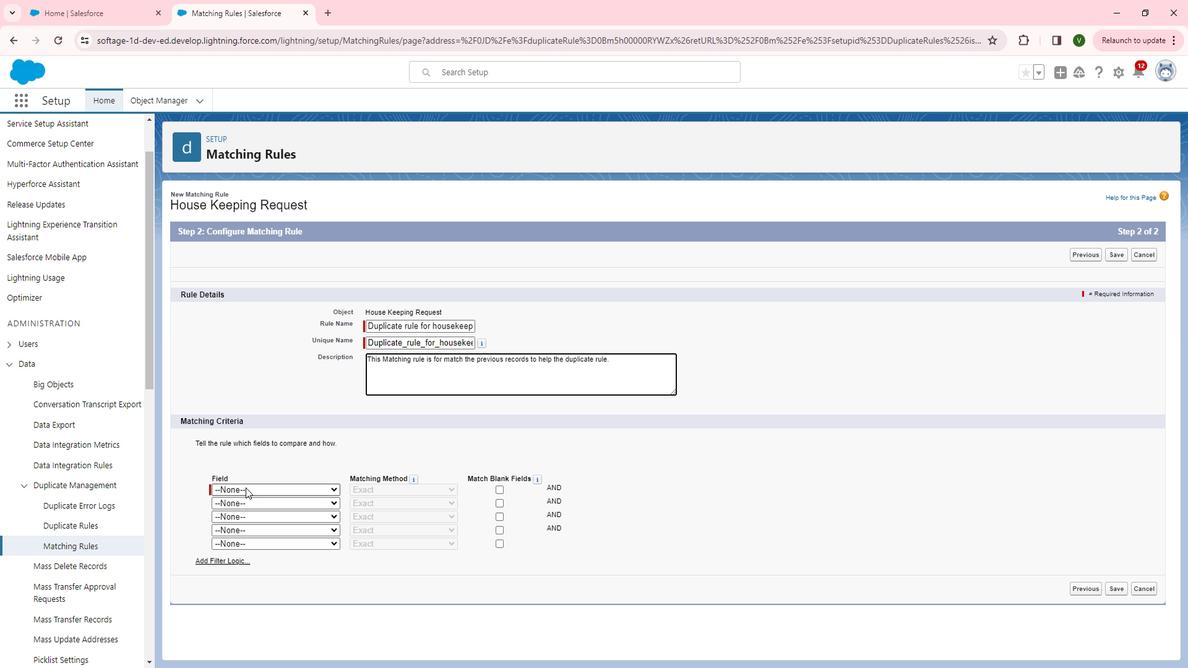 
Action: Mouse moved to (295, 508)
Screenshot: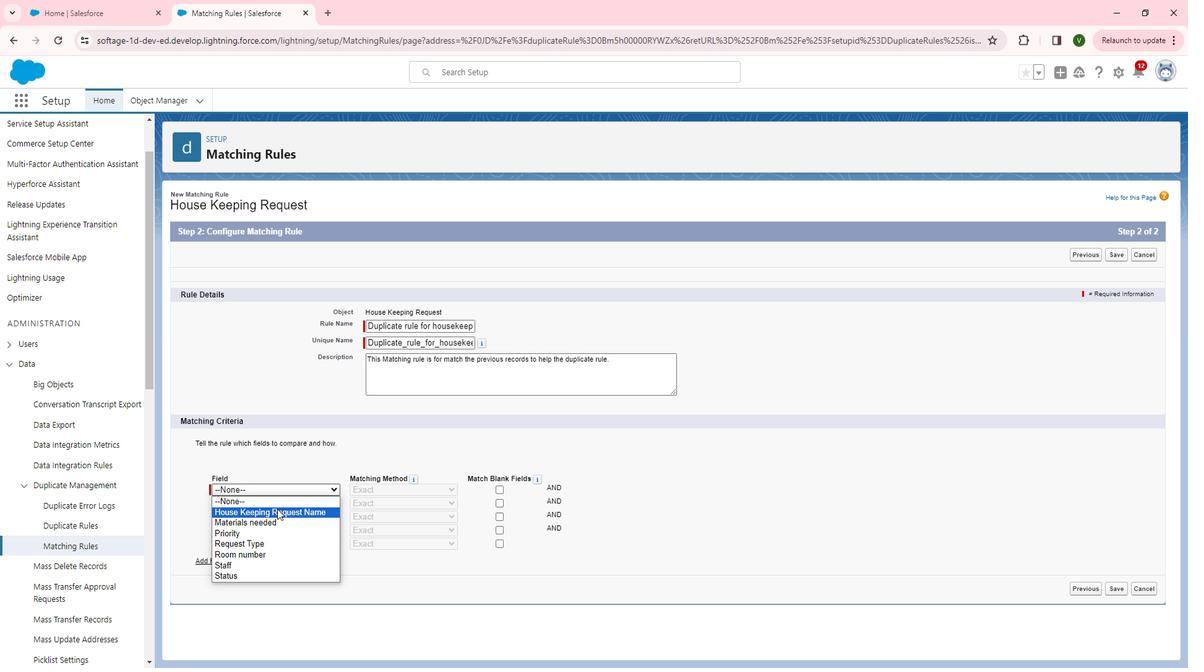 
Action: Mouse pressed left at (295, 508)
Screenshot: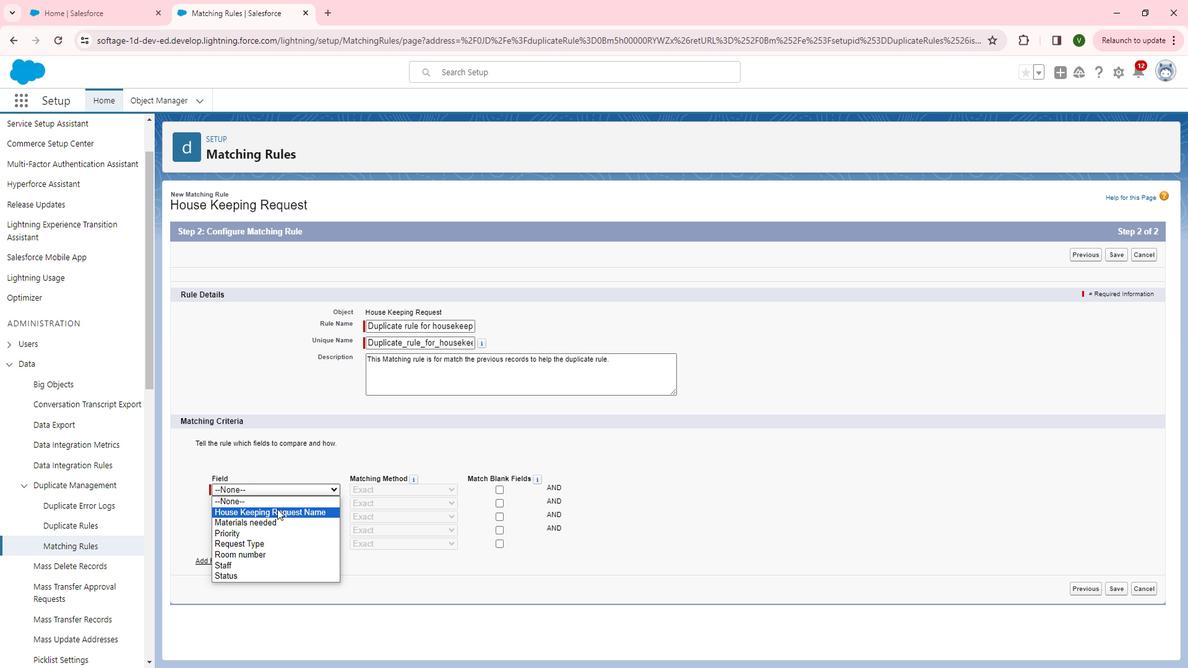 
Action: Mouse moved to (337, 500)
Screenshot: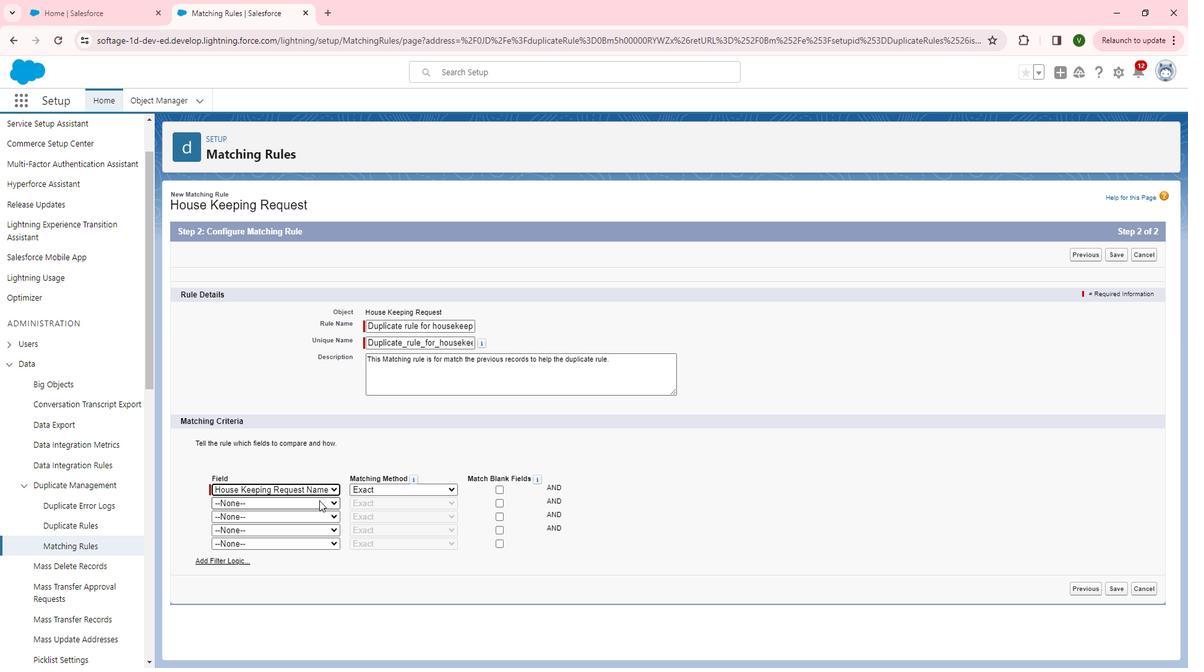 
Action: Mouse pressed left at (337, 500)
Screenshot: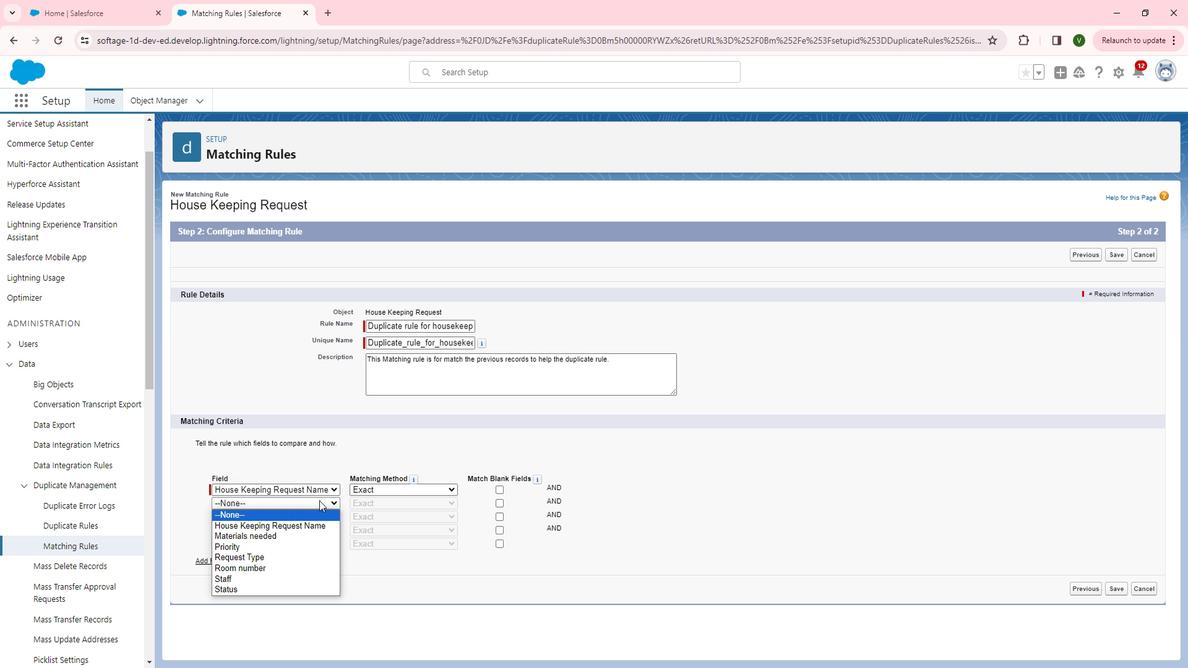 
Action: Mouse moved to (321, 541)
Screenshot: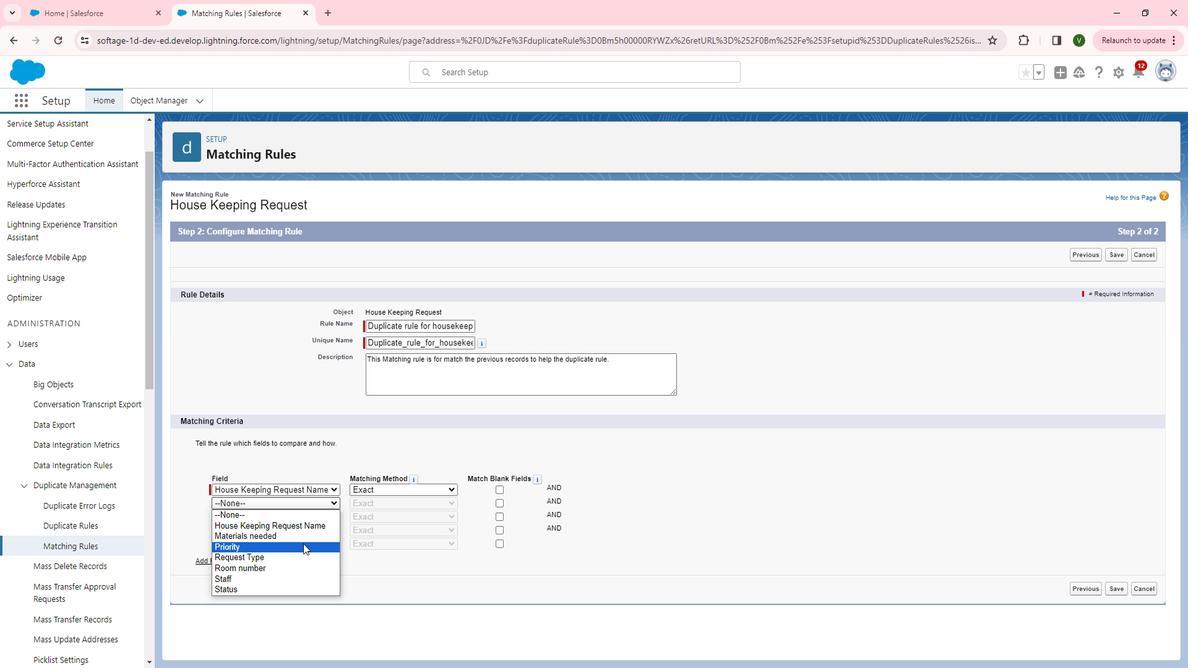 
Action: Mouse pressed left at (321, 541)
Screenshot: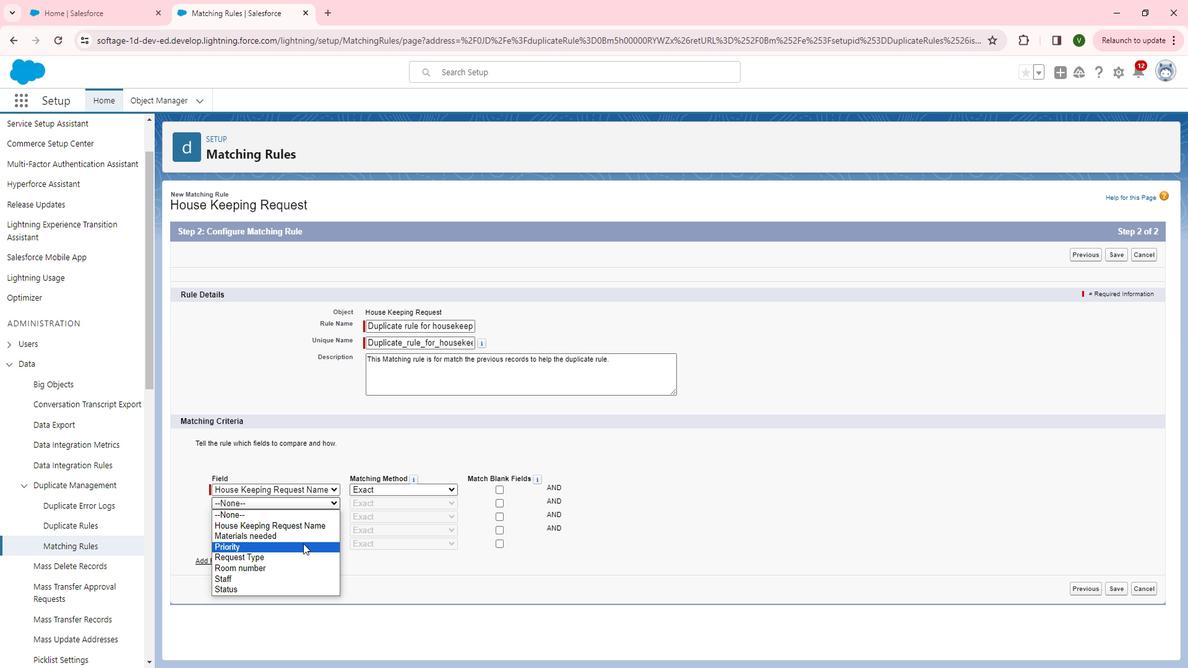 
Action: Mouse moved to (339, 517)
Screenshot: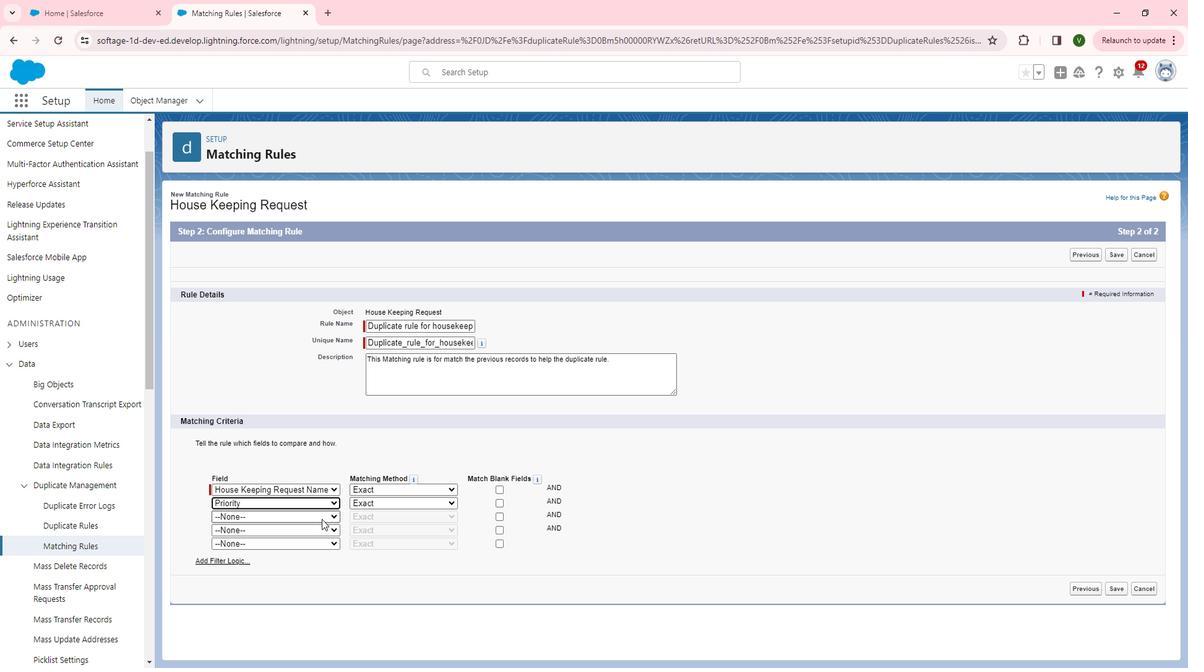 
Action: Mouse pressed left at (339, 517)
Screenshot: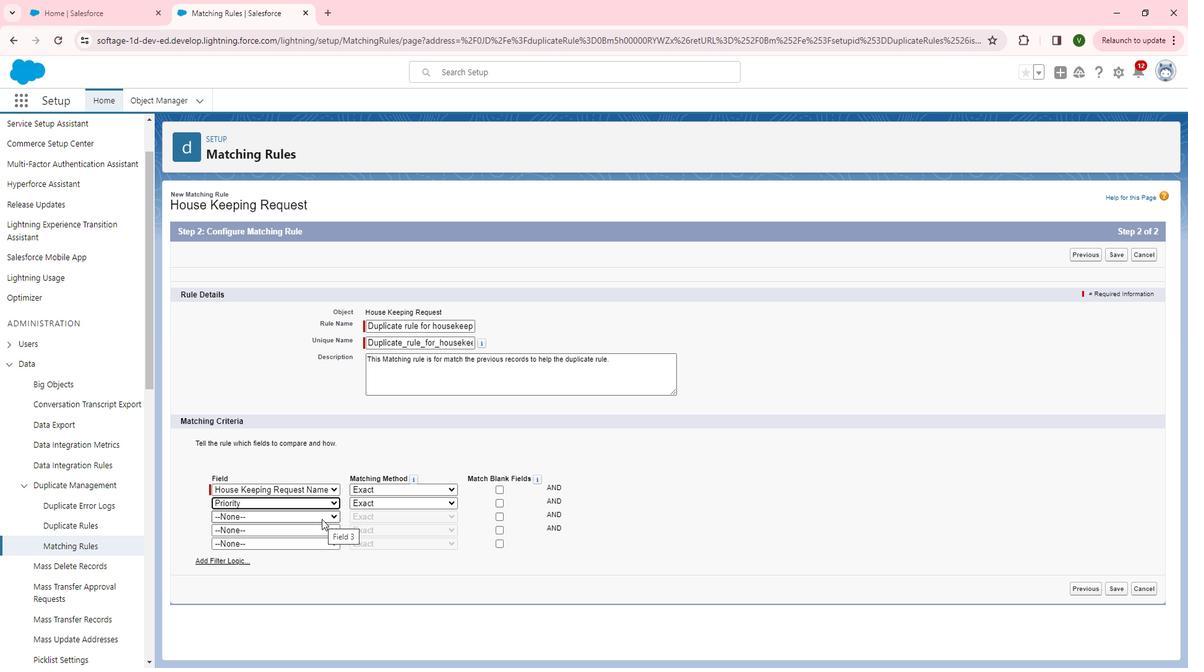 
Action: Mouse moved to (321, 566)
Screenshot: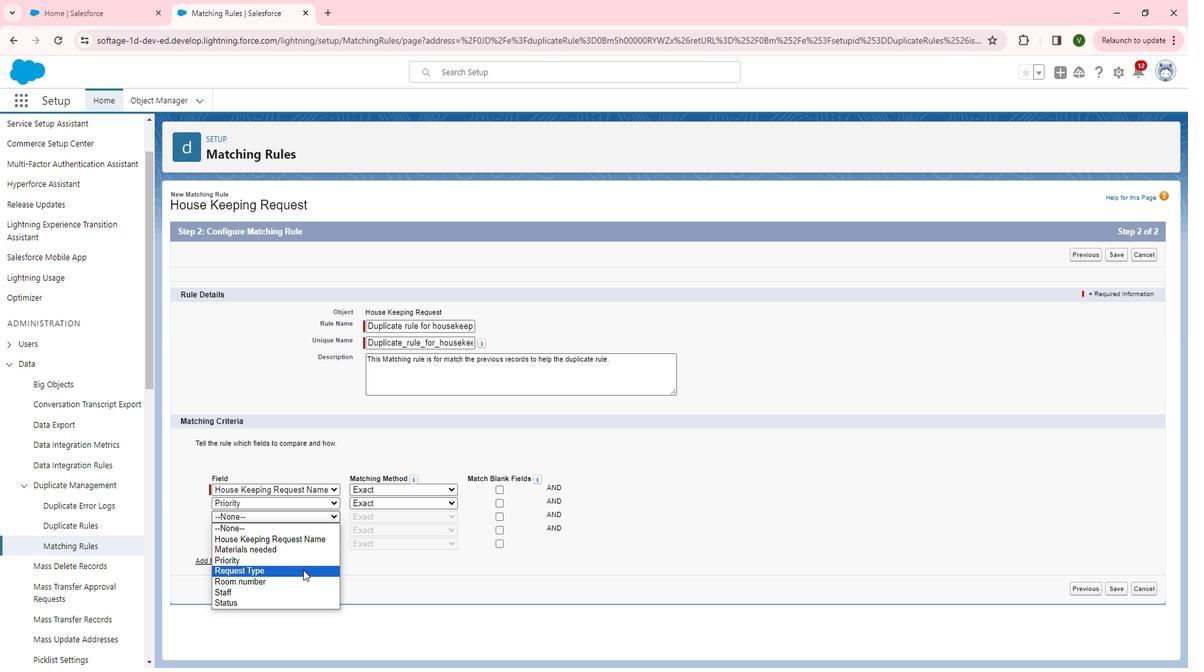 
Action: Mouse pressed left at (321, 566)
Screenshot: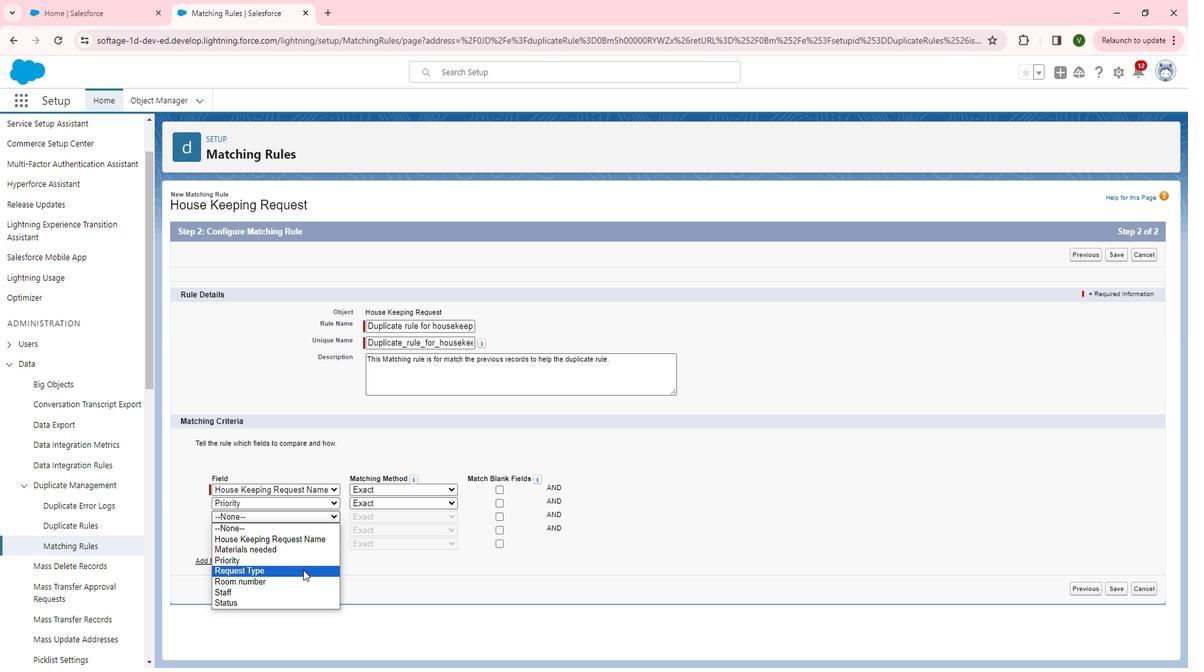 
Action: Mouse moved to (347, 527)
Screenshot: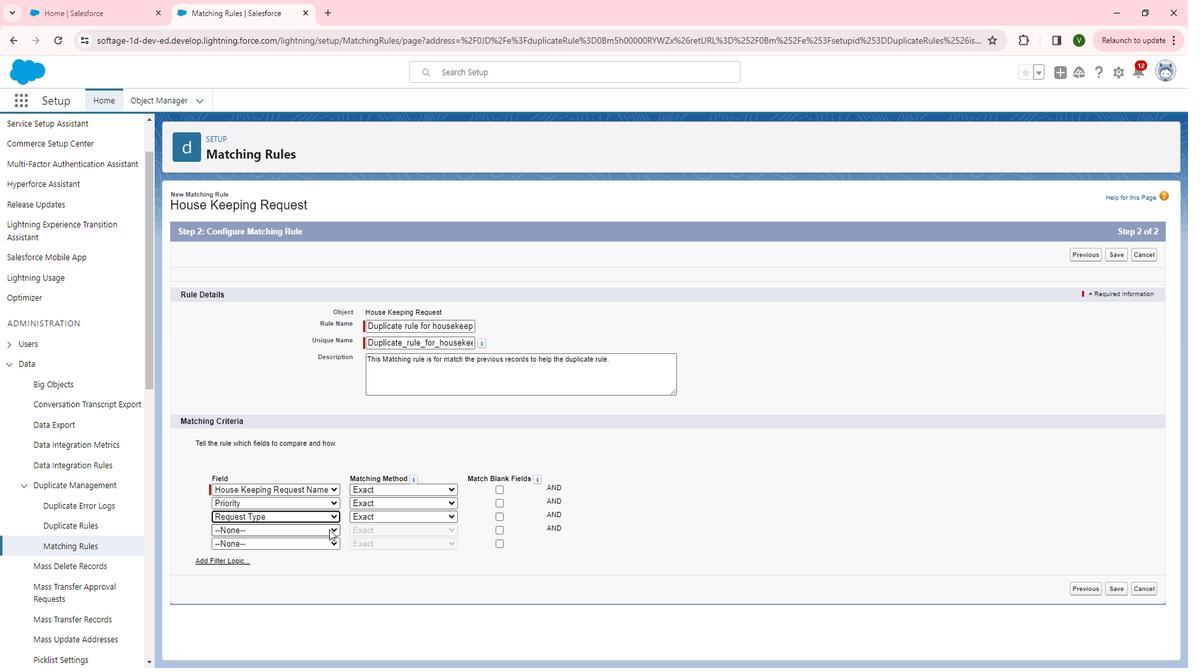 
Action: Mouse pressed left at (347, 527)
Screenshot: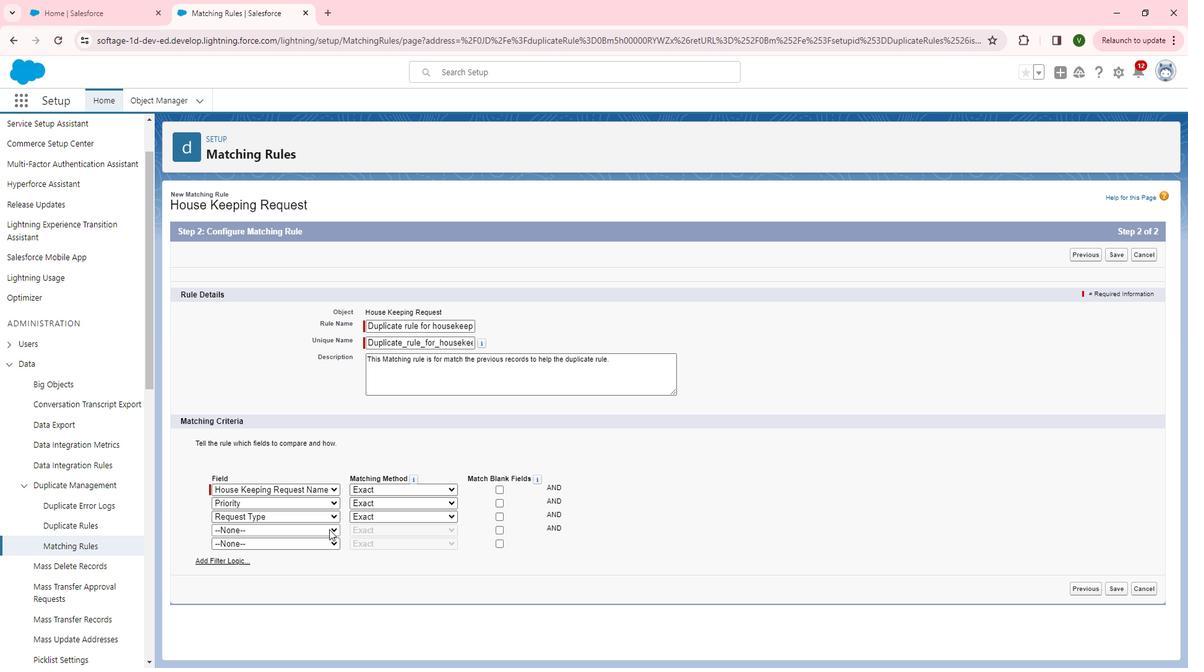 
Action: Mouse moved to (316, 587)
Screenshot: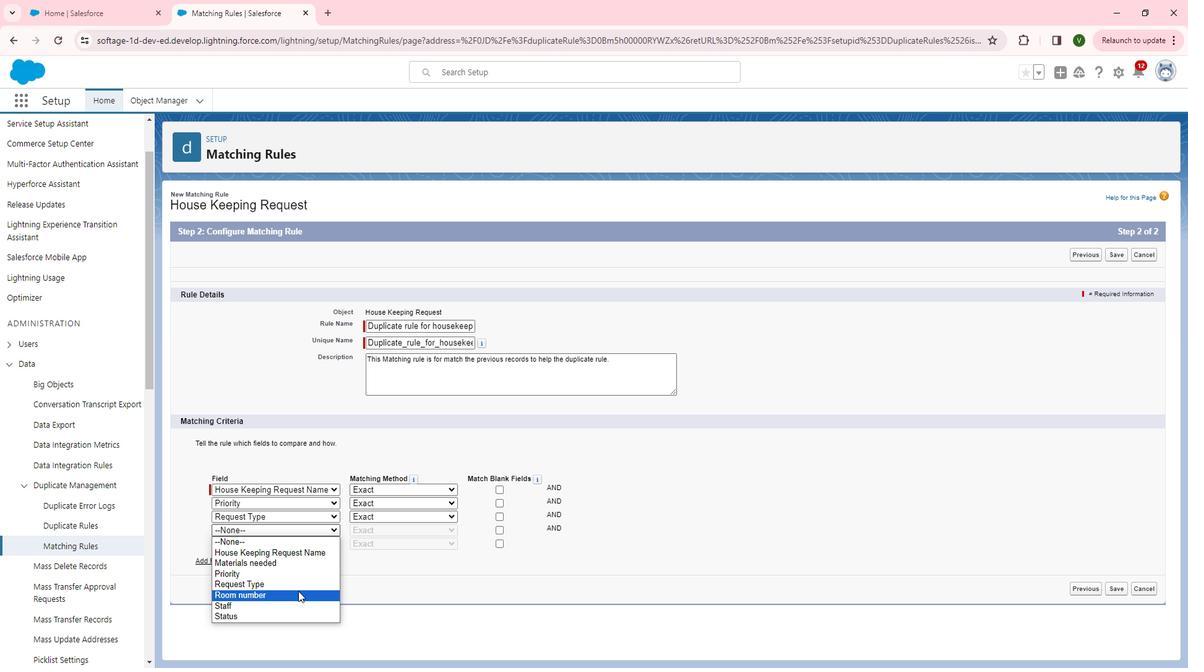 
Action: Mouse pressed left at (316, 587)
Screenshot: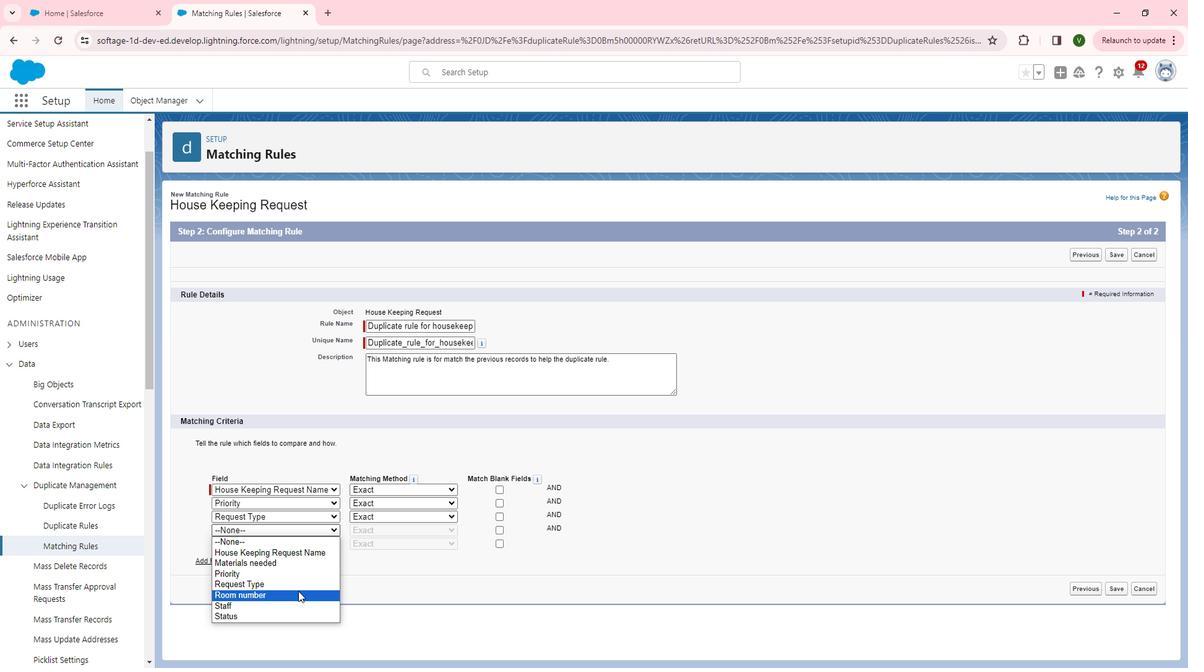 
Action: Mouse moved to (340, 542)
Screenshot: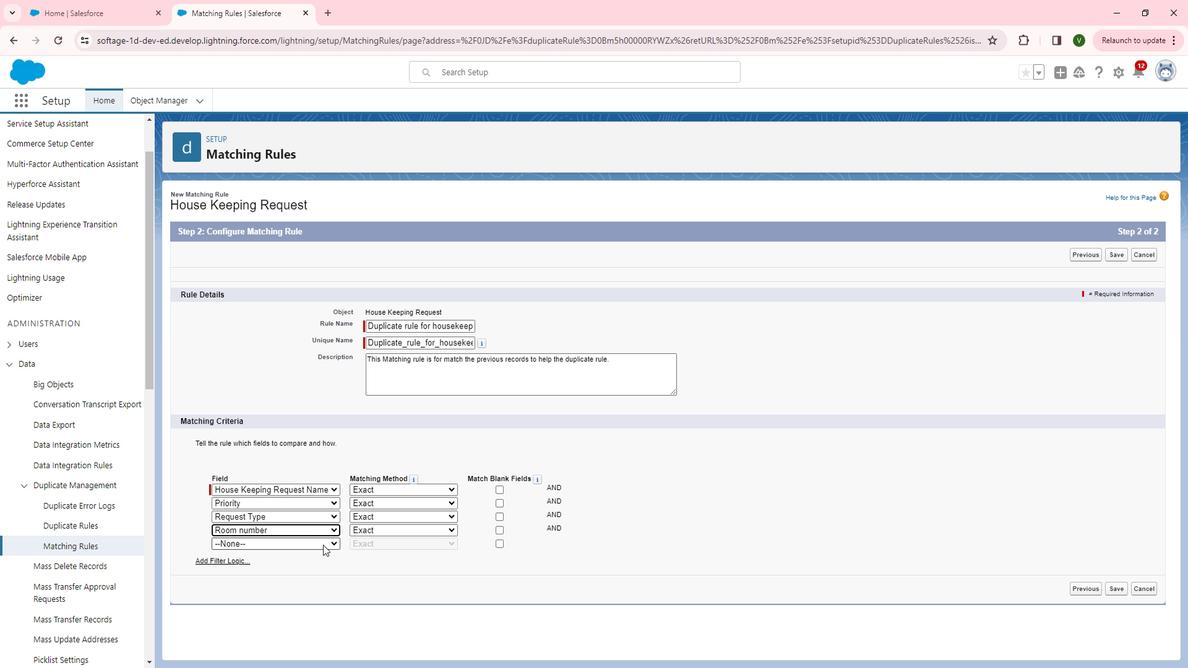 
Action: Mouse pressed left at (340, 542)
Screenshot: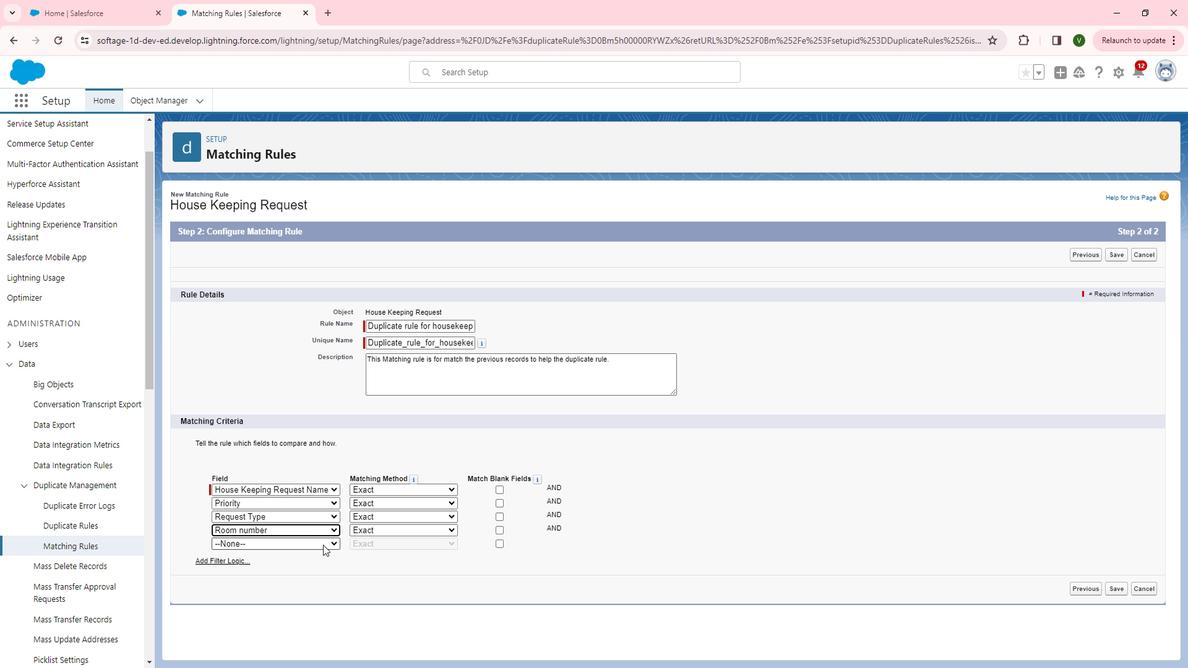 
Action: Mouse moved to (316, 621)
Screenshot: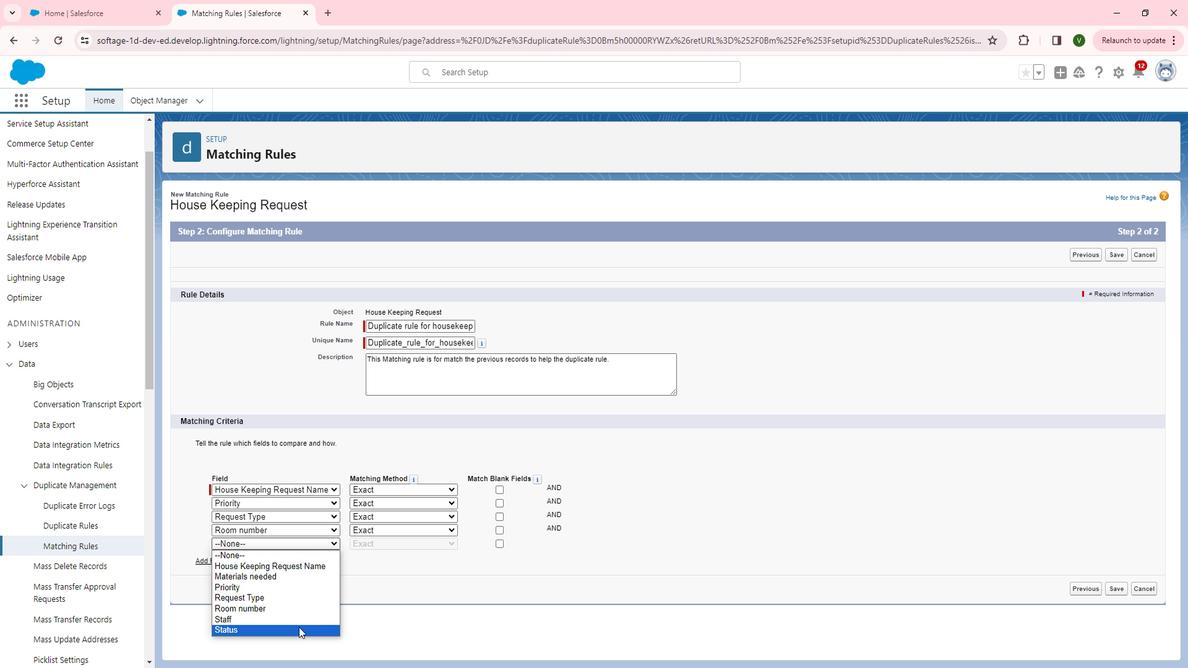 
Action: Mouse pressed left at (316, 621)
Screenshot: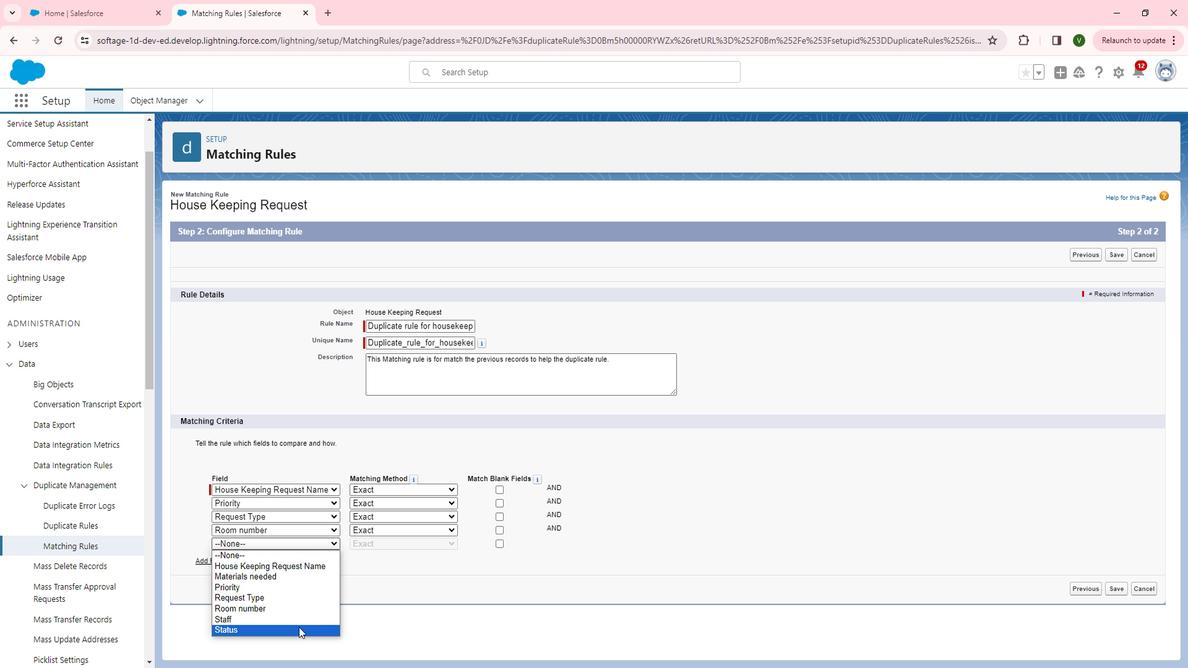 
Action: Mouse moved to (1142, 587)
Screenshot: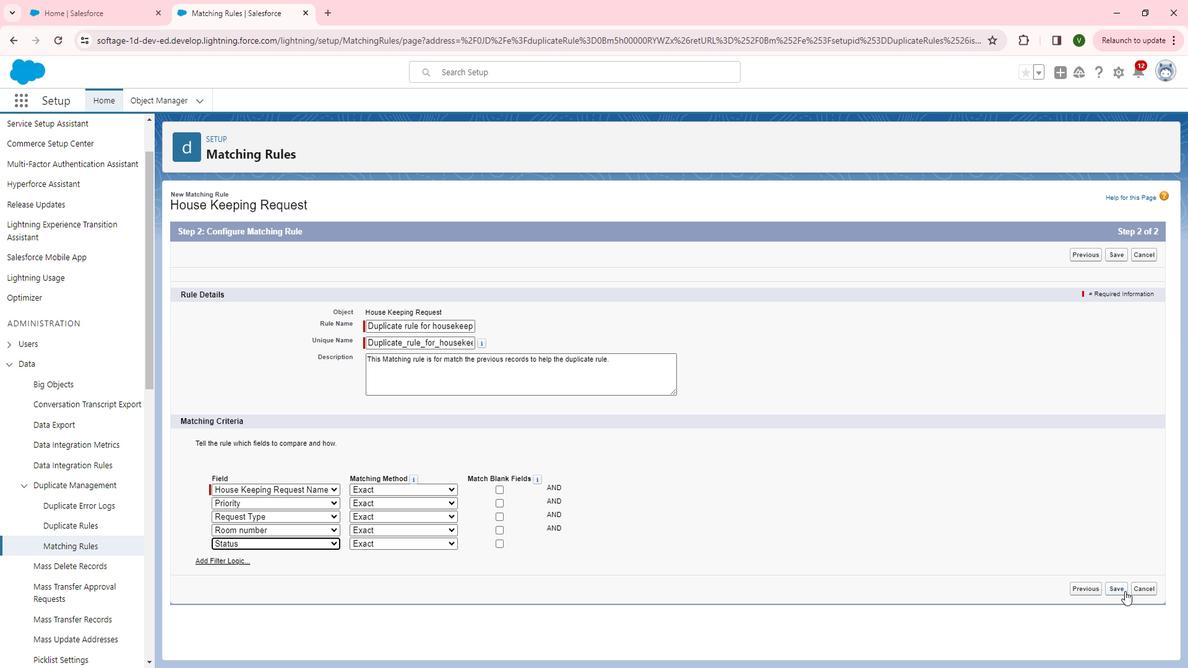 
Action: Mouse pressed left at (1142, 587)
Screenshot: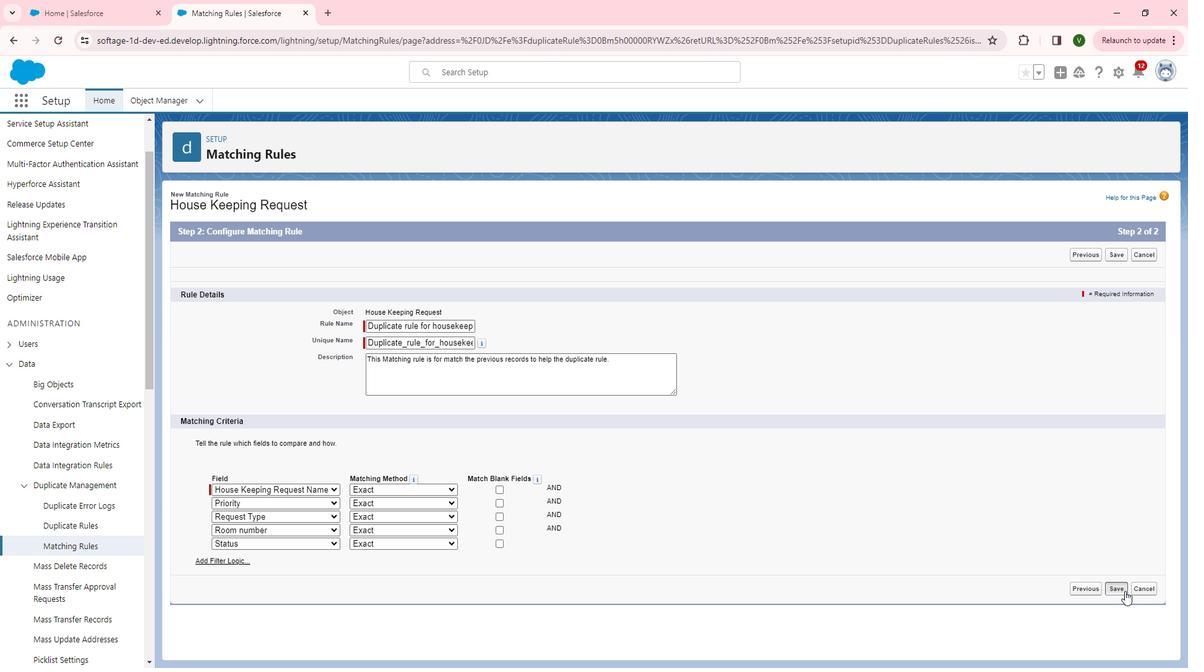 
Action: Mouse moved to (595, 254)
Screenshot: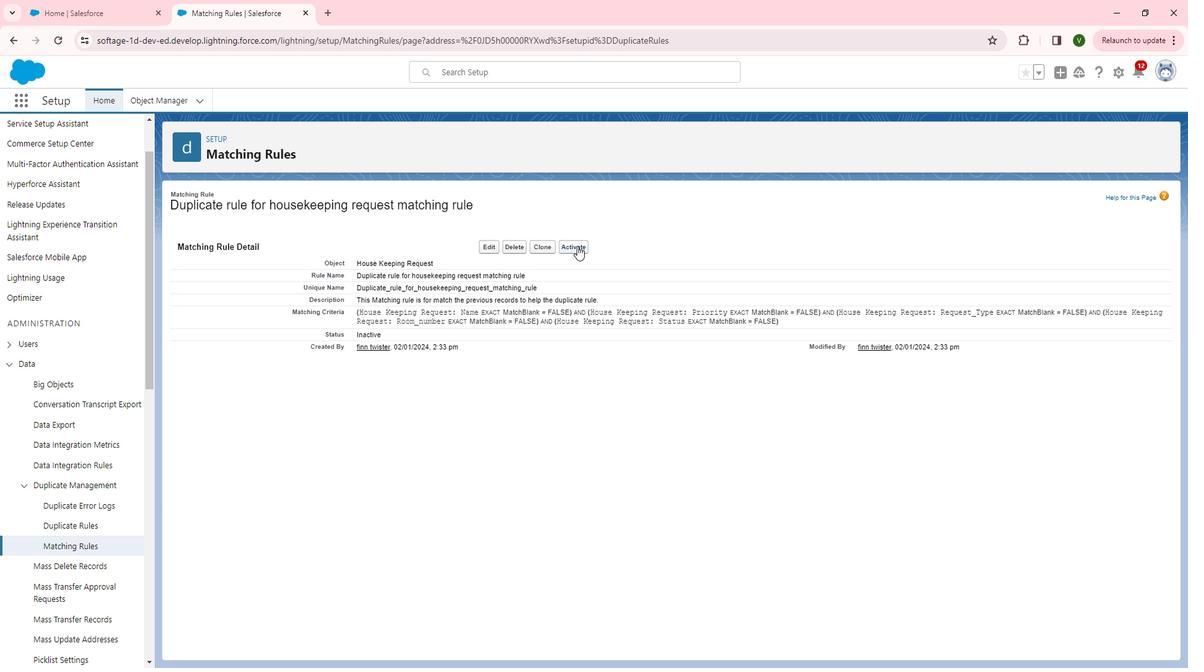 
Action: Mouse pressed left at (595, 254)
Screenshot: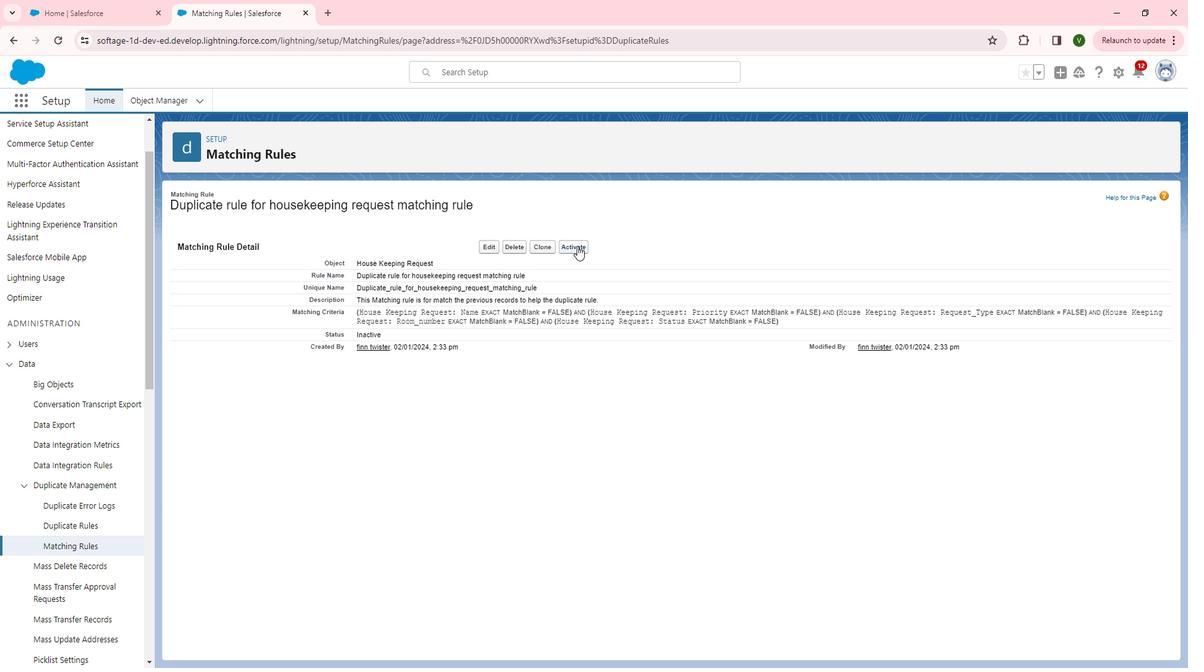 
Action: Mouse moved to (692, 444)
Screenshot: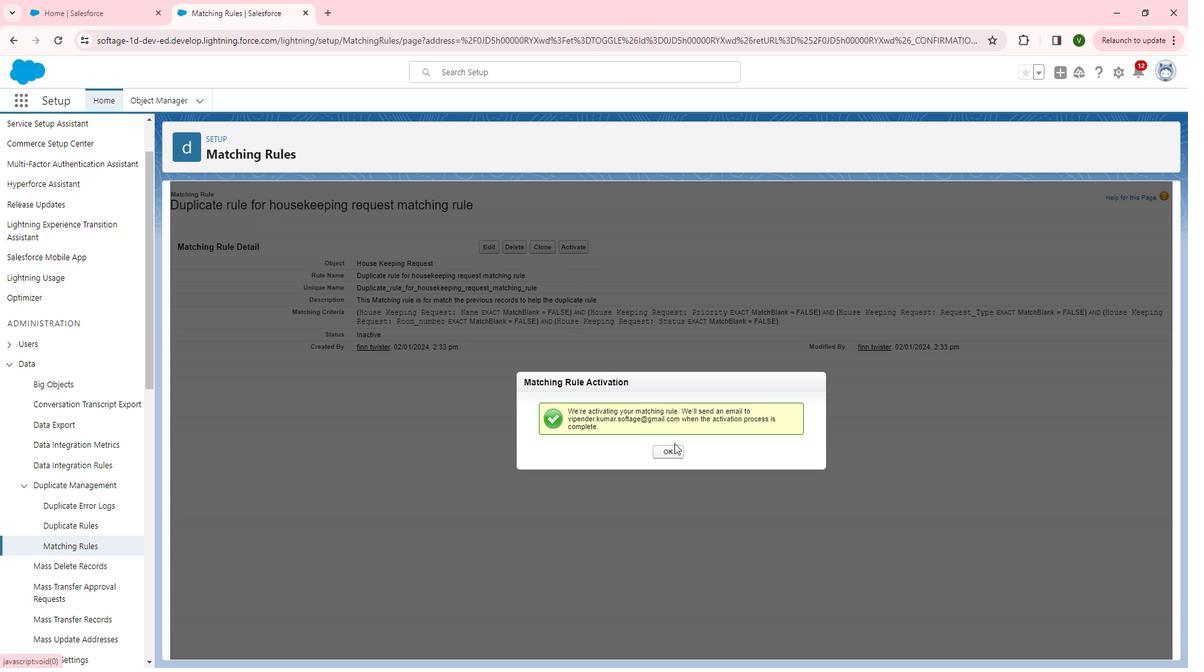 
Action: Mouse pressed left at (692, 444)
Screenshot: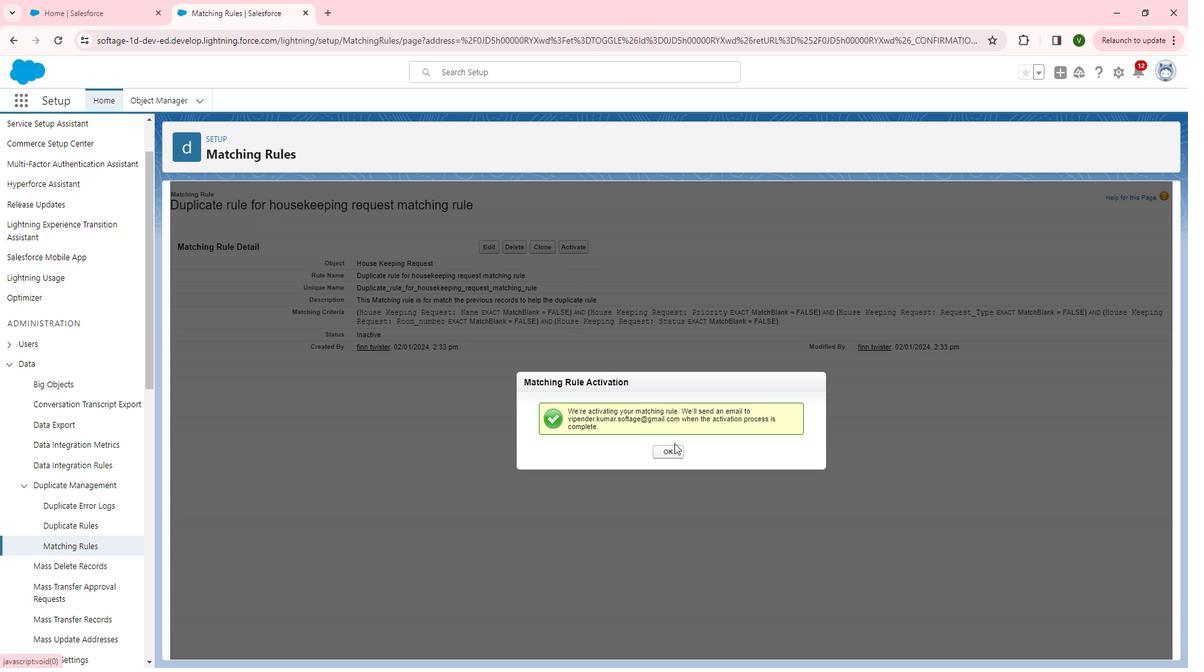 
Action: Mouse moved to (690, 449)
Screenshot: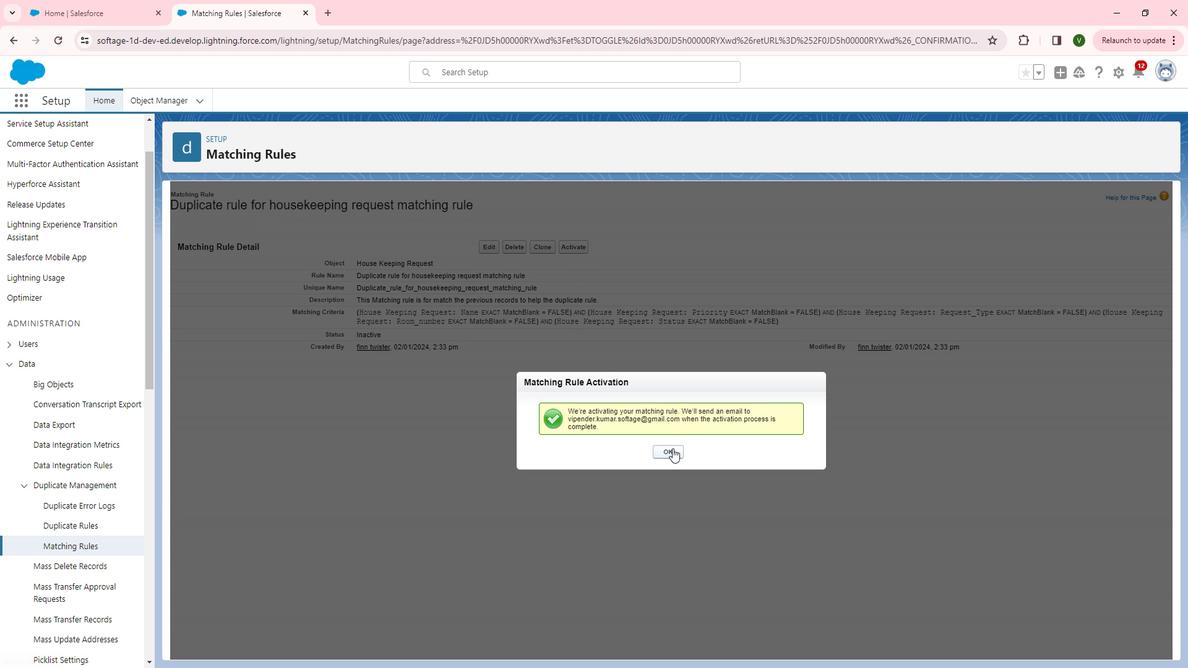 
Action: Mouse pressed left at (690, 449)
Screenshot: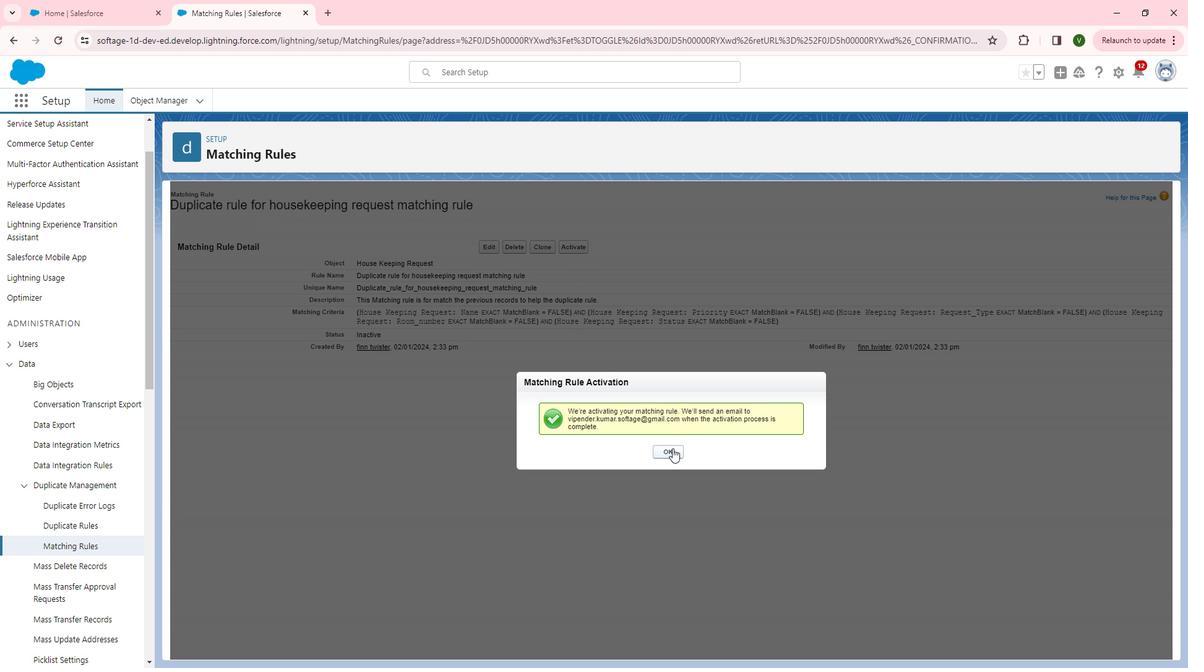 
Action: Mouse moved to (105, 525)
Screenshot: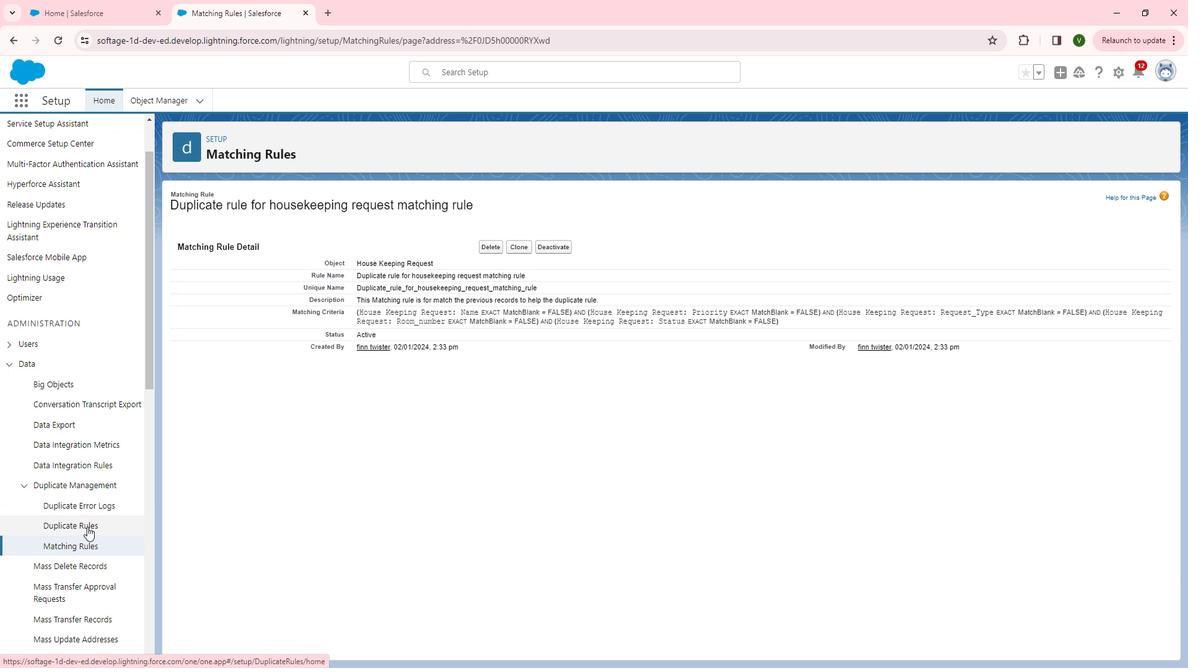 
Action: Mouse pressed left at (105, 525)
Screenshot: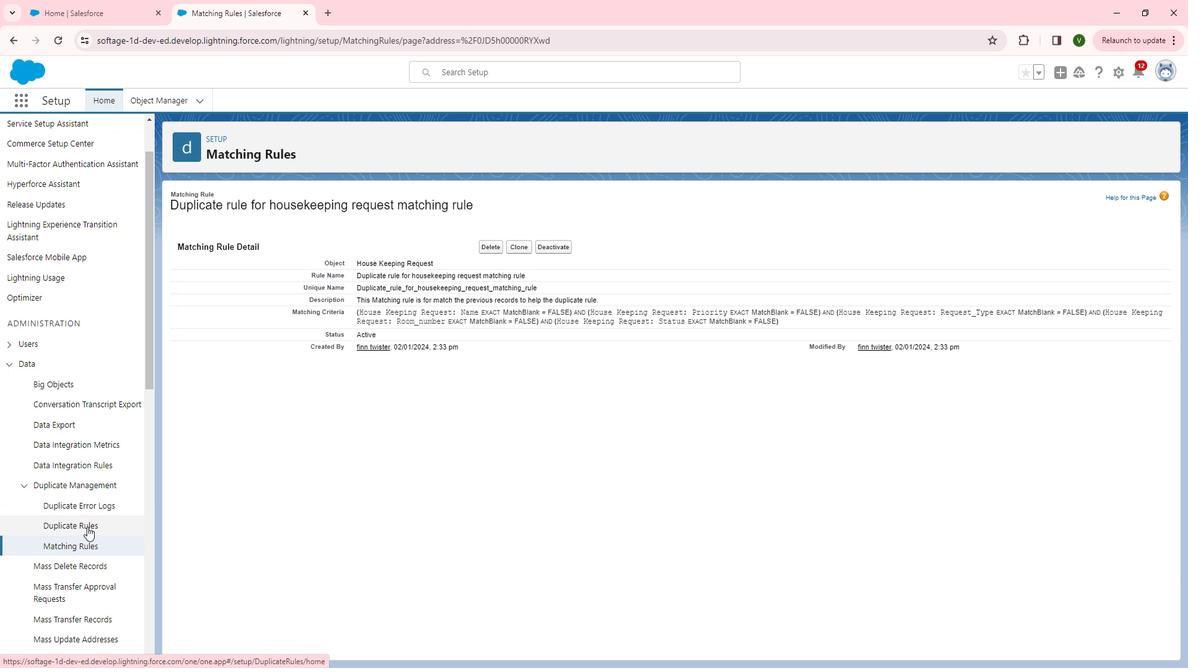 
Action: Mouse moved to (308, 339)
Screenshot: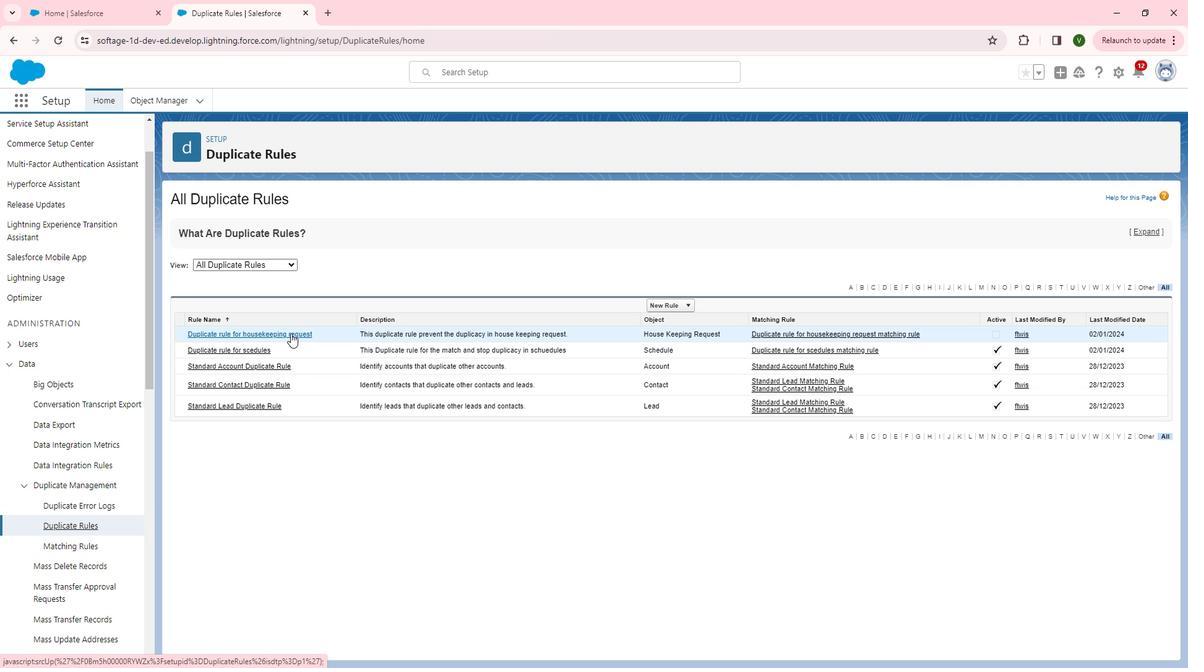 
Action: Mouse pressed left at (308, 339)
Screenshot: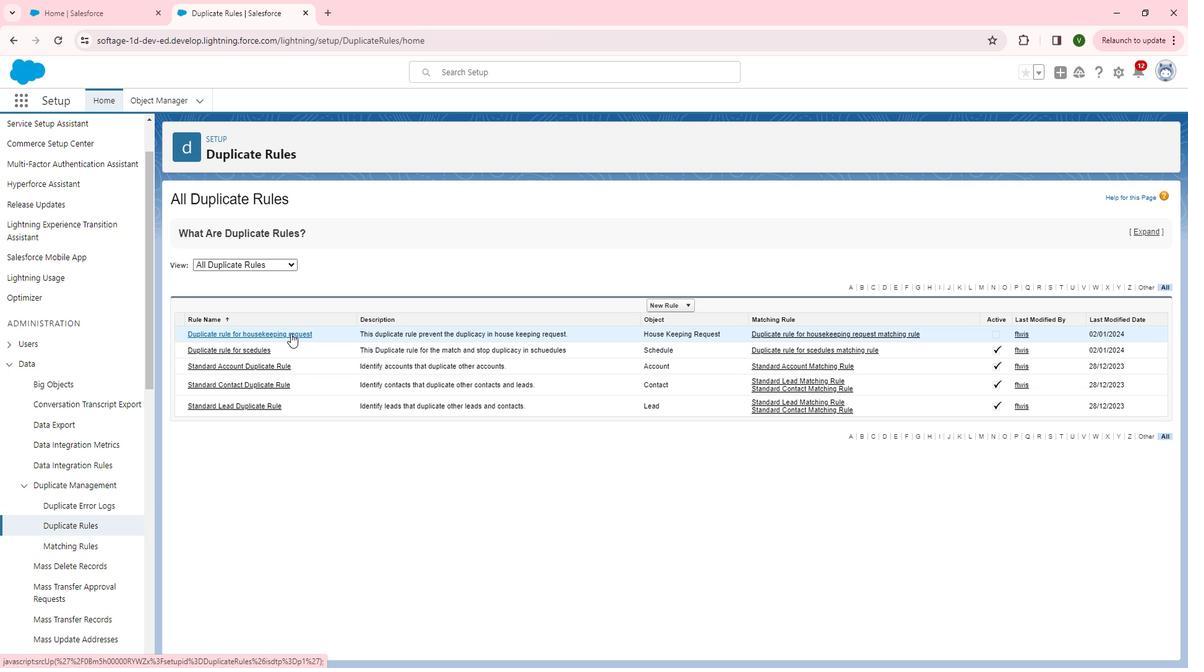 
Action: Mouse moved to (595, 257)
Screenshot: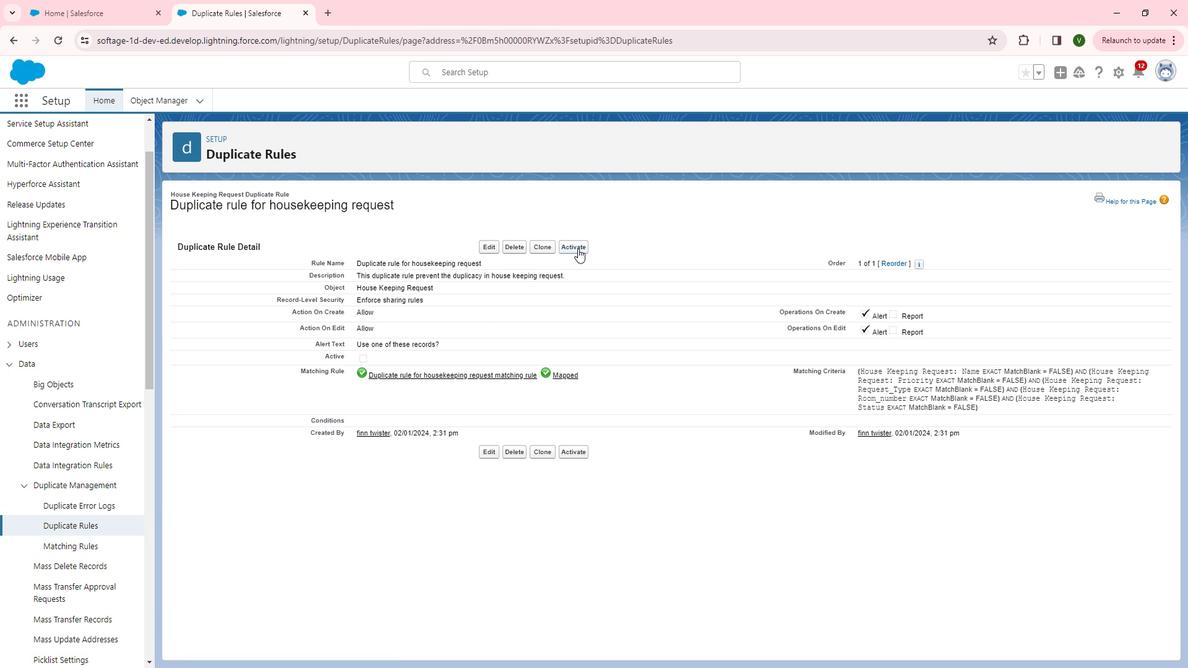 
Action: Mouse pressed left at (595, 257)
Screenshot: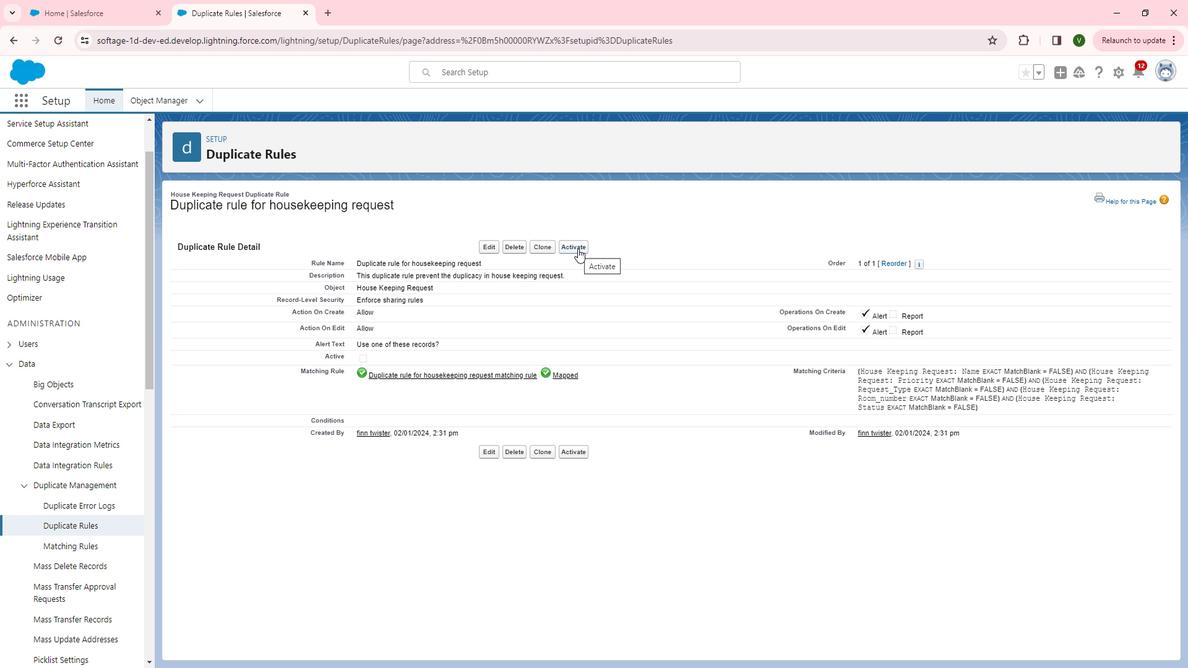 
Action: Mouse moved to (694, 443)
Screenshot: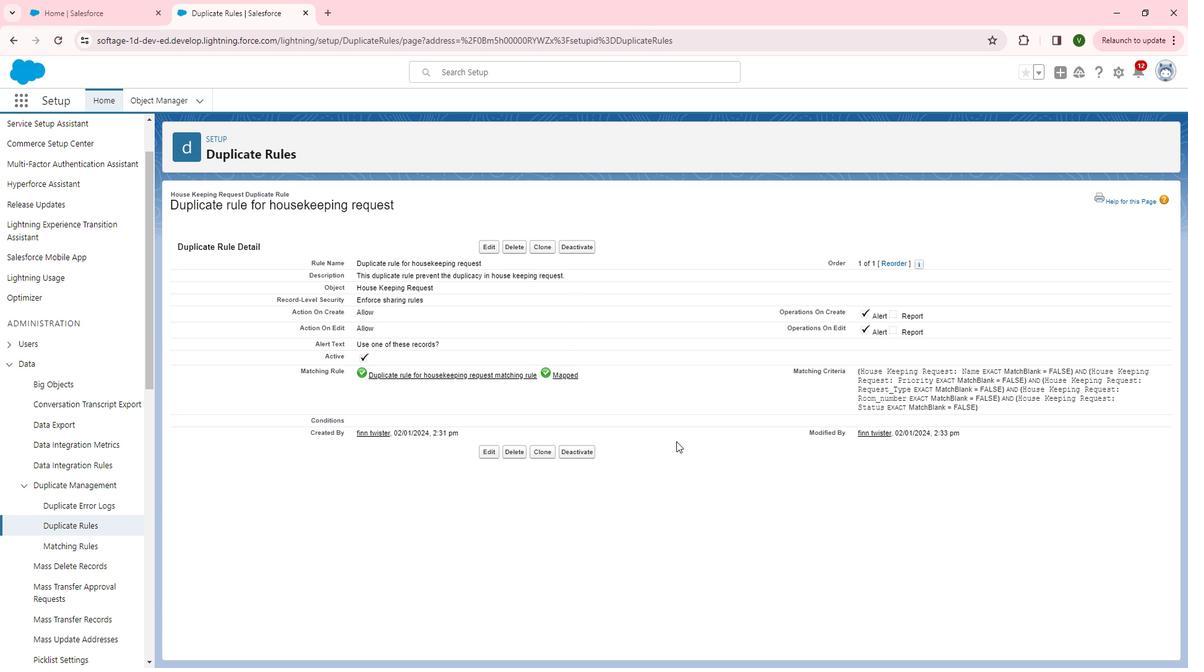 
Action: Mouse pressed left at (694, 443)
Screenshot: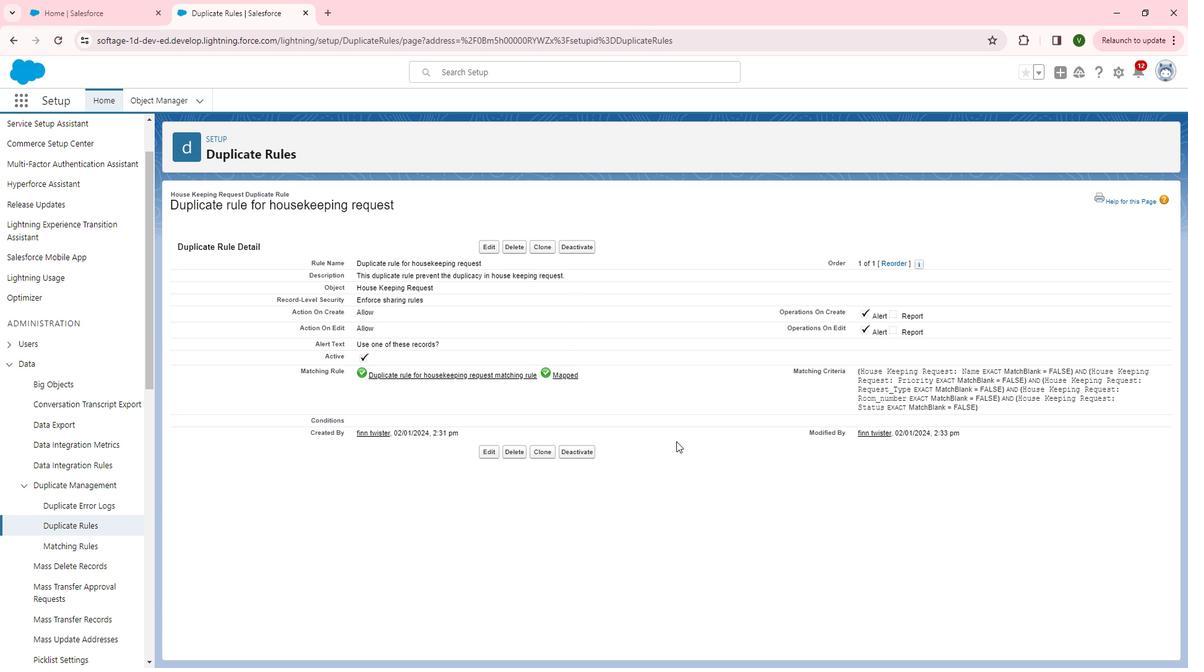 
Action: Mouse moved to (693, 441)
Screenshot: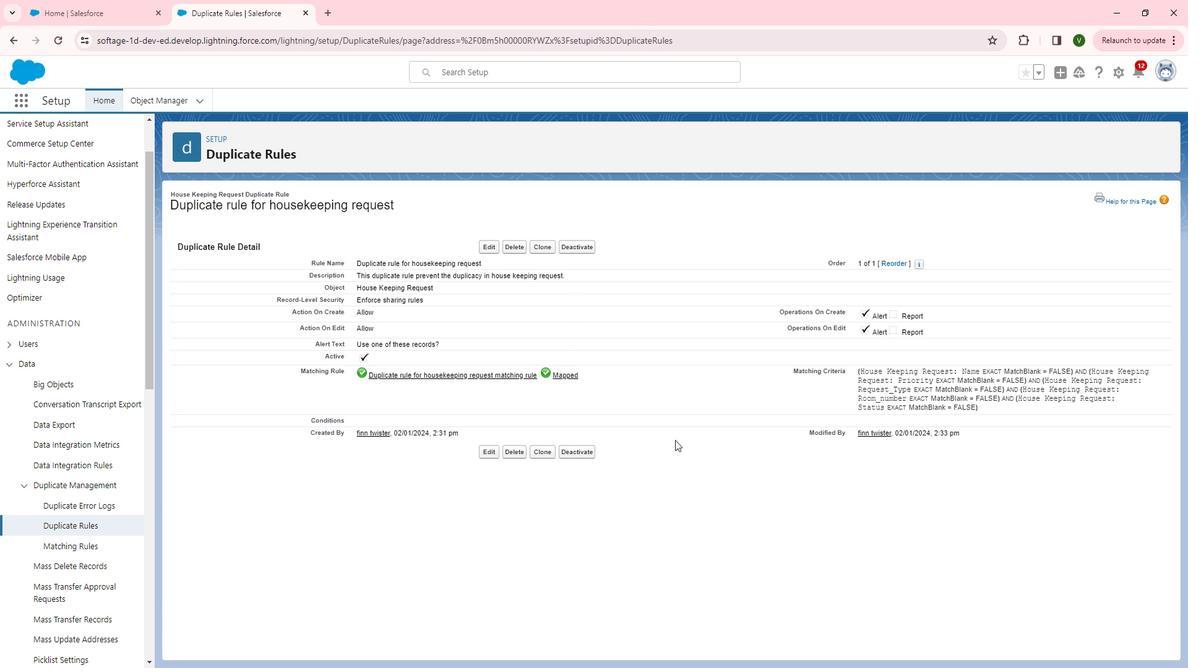 
